 Task: Add an event with the title Monthly Sales Review, date '2024/05/27', time 7:30 AM to 9:30 AMand add a description: The Lunch Break Mindfulness Session will begin with a brief introduction to mindfulness and its benefits. Participants will learn about the practice of being fully present in the moment, cultivating awareness, and reducing stress. The facilitator will create a safe and supportive environment, ensuring that participants feel comfortable throughout the session.Select event color  Flamingo . Add location for the event as: 123 Alhambra, Granada, Spain, logged in from the account softage.1@softage.netand send the event invitation to softage.2@softage.net and softage.3@softage.net. Set a reminder for the event Daily
Action: Mouse moved to (80, 141)
Screenshot: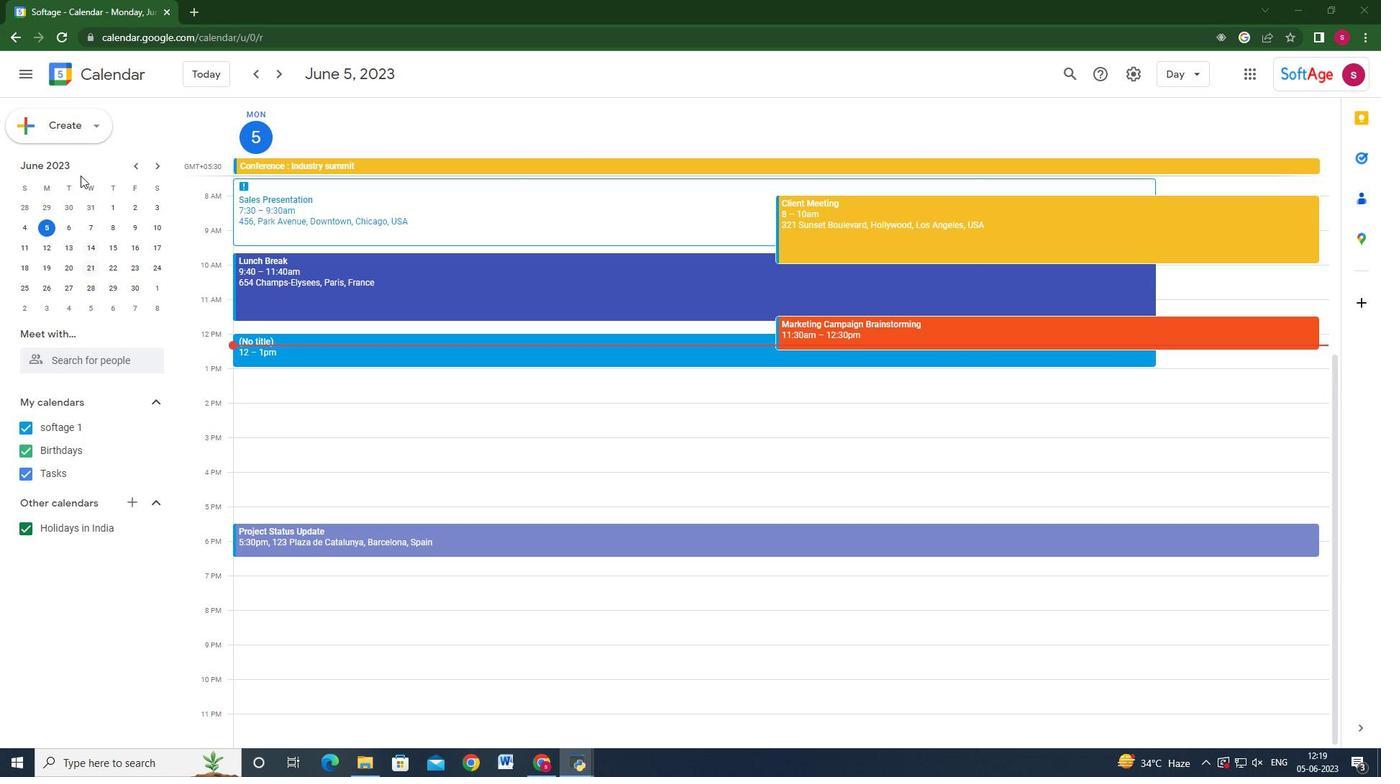 
Action: Mouse pressed left at (80, 141)
Screenshot: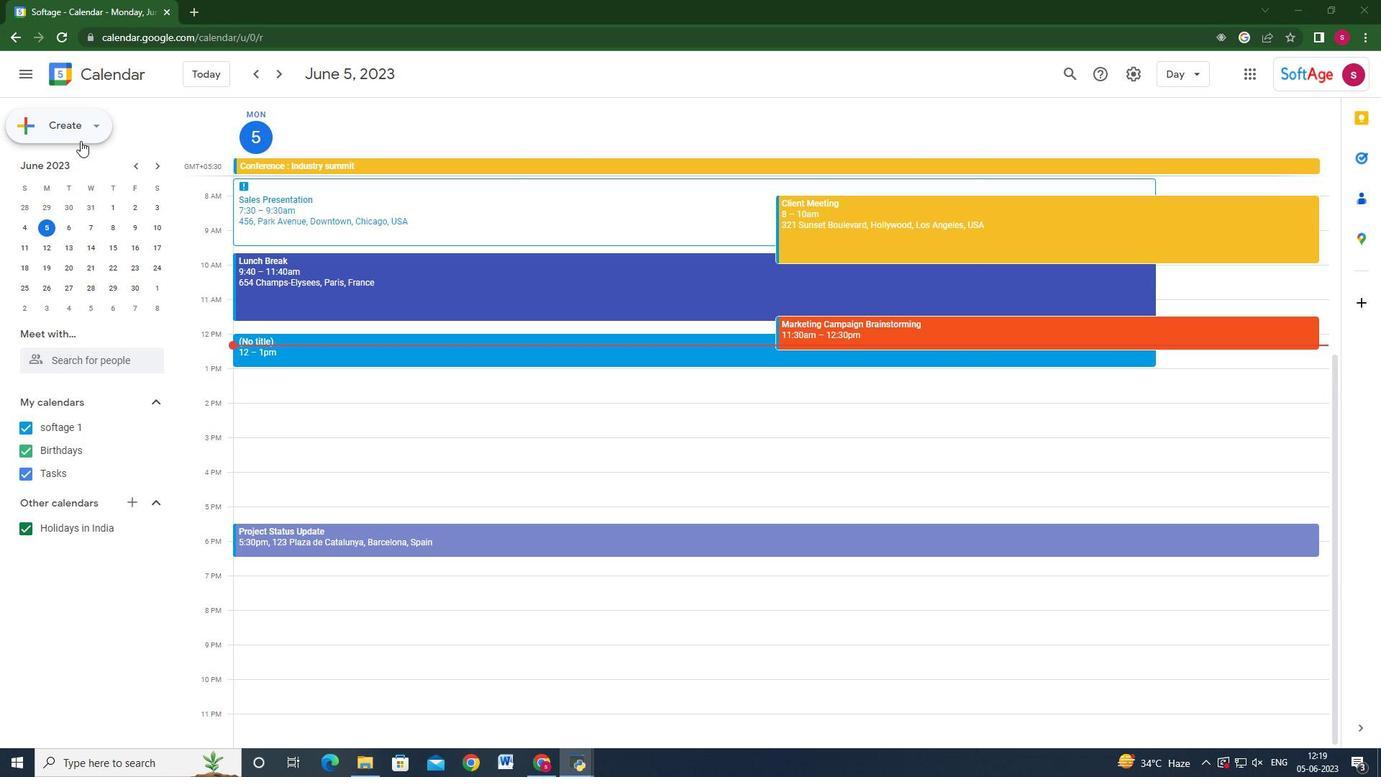 
Action: Mouse moved to (46, 162)
Screenshot: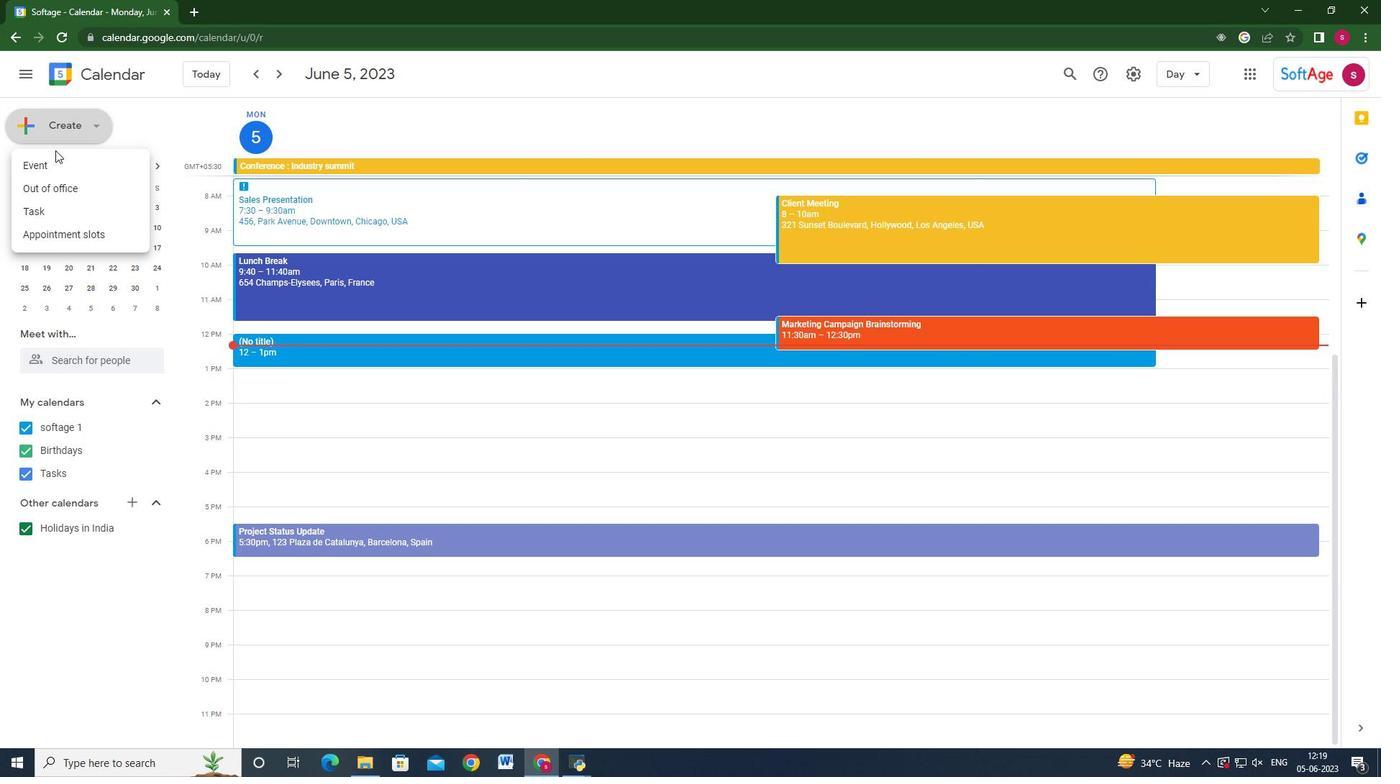 
Action: Mouse pressed left at (46, 162)
Screenshot: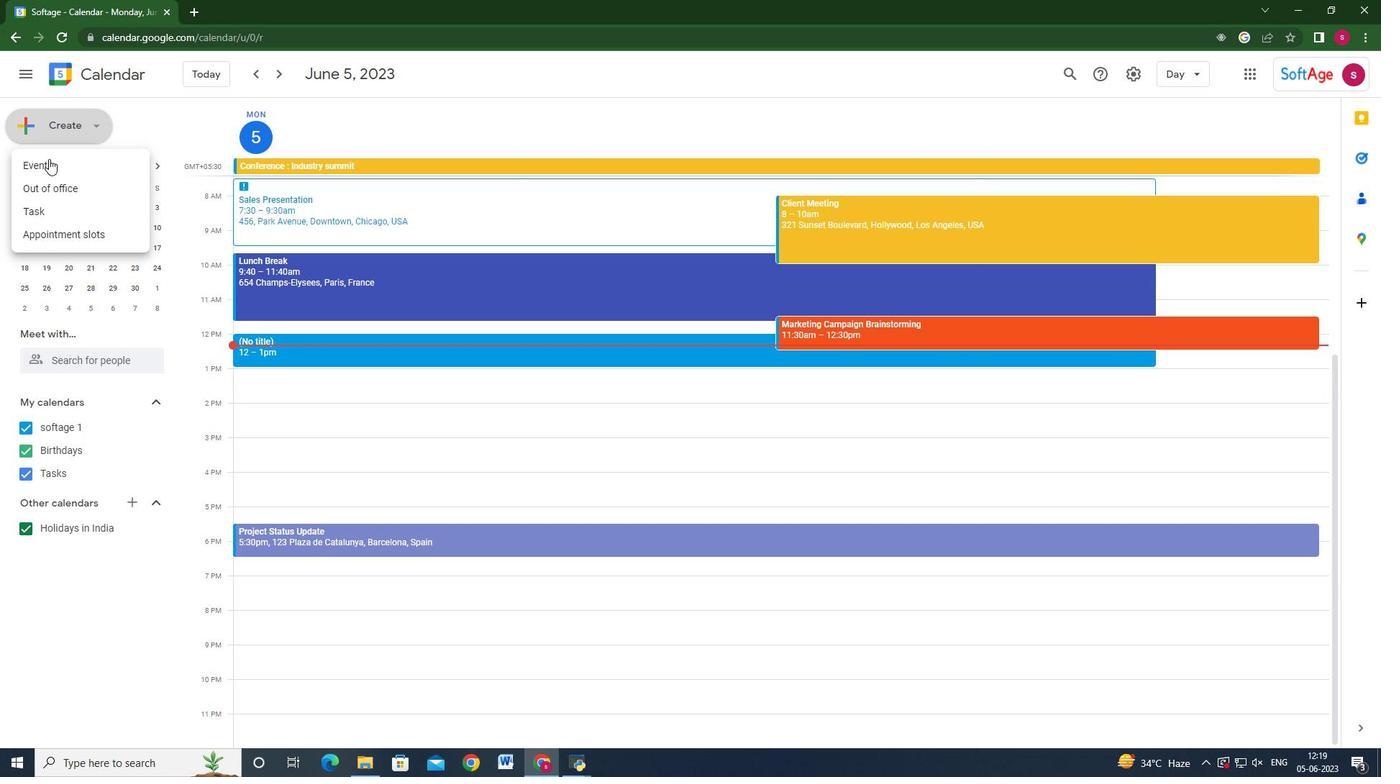 
Action: Mouse moved to (799, 570)
Screenshot: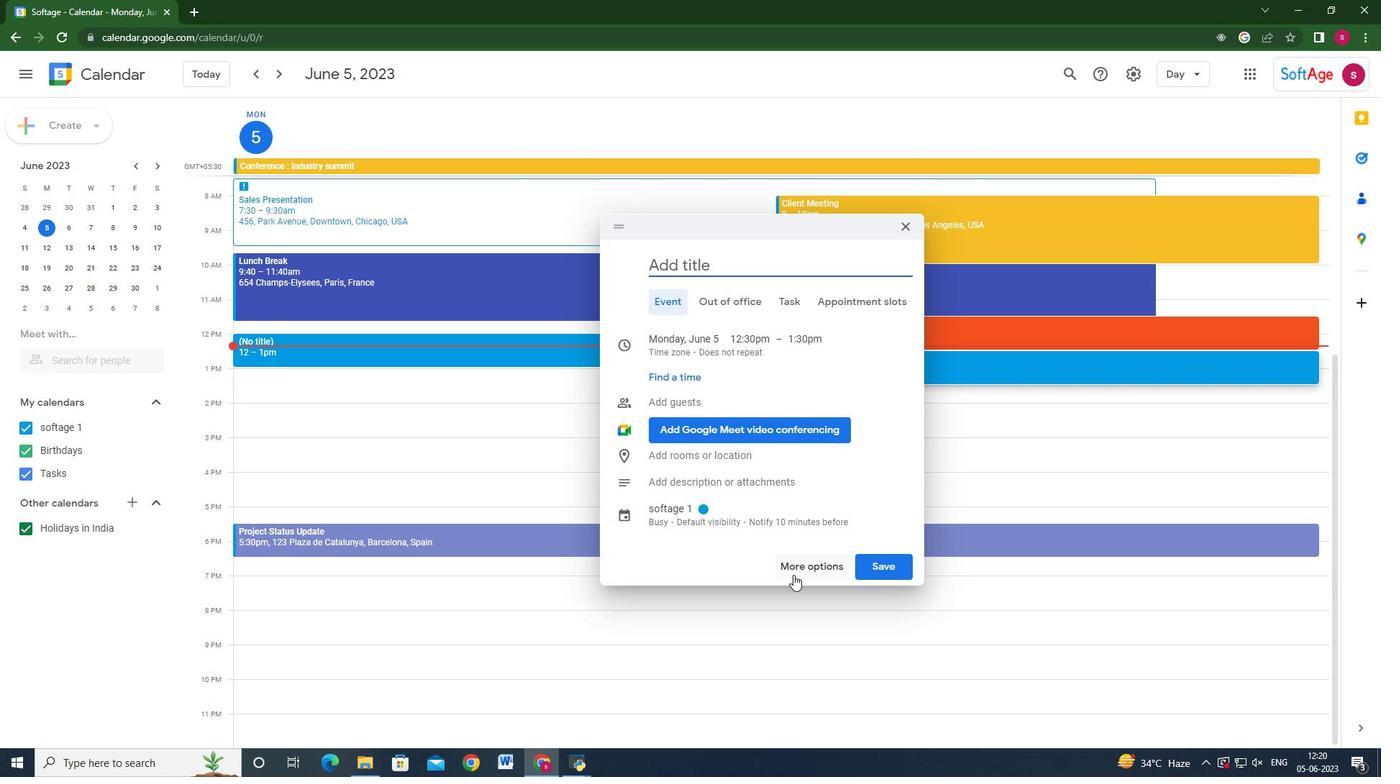 
Action: Mouse pressed left at (799, 570)
Screenshot: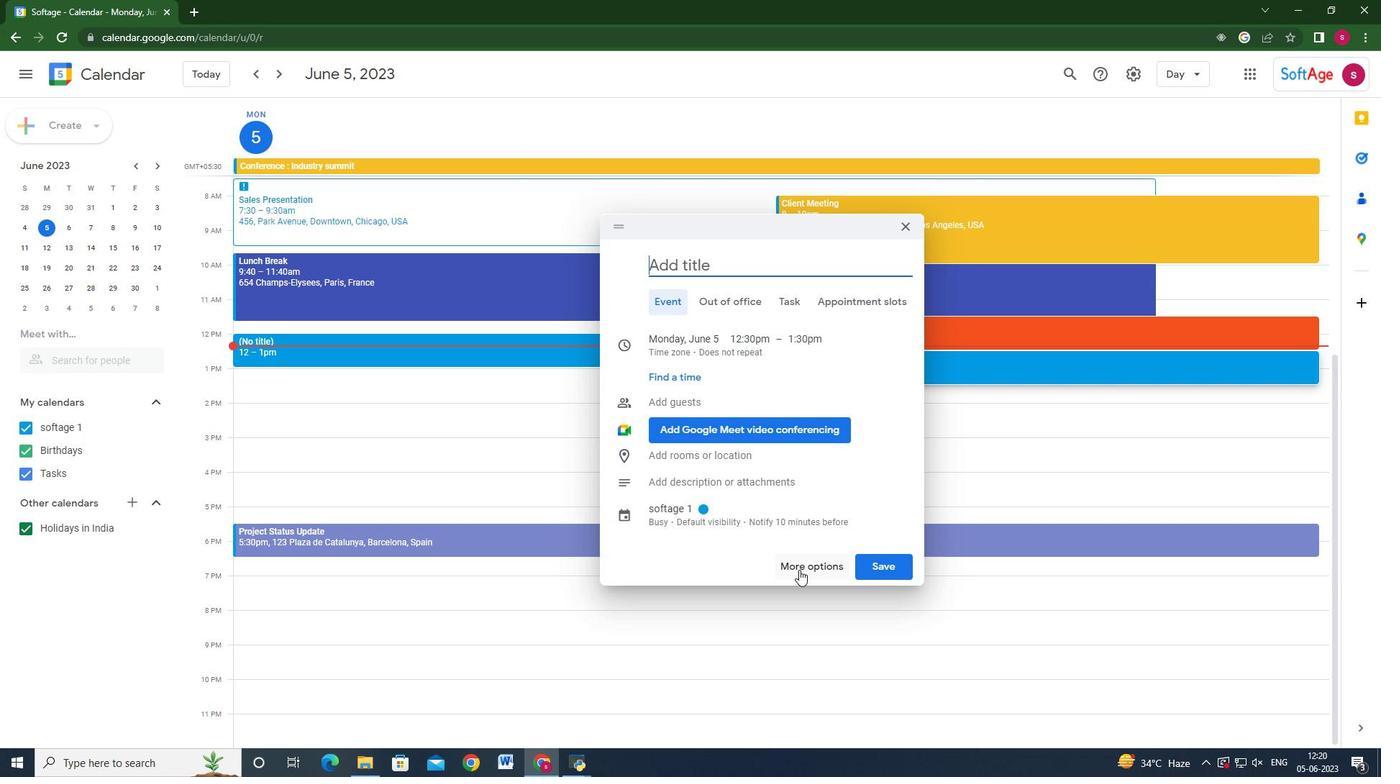 
Action: Mouse moved to (174, 86)
Screenshot: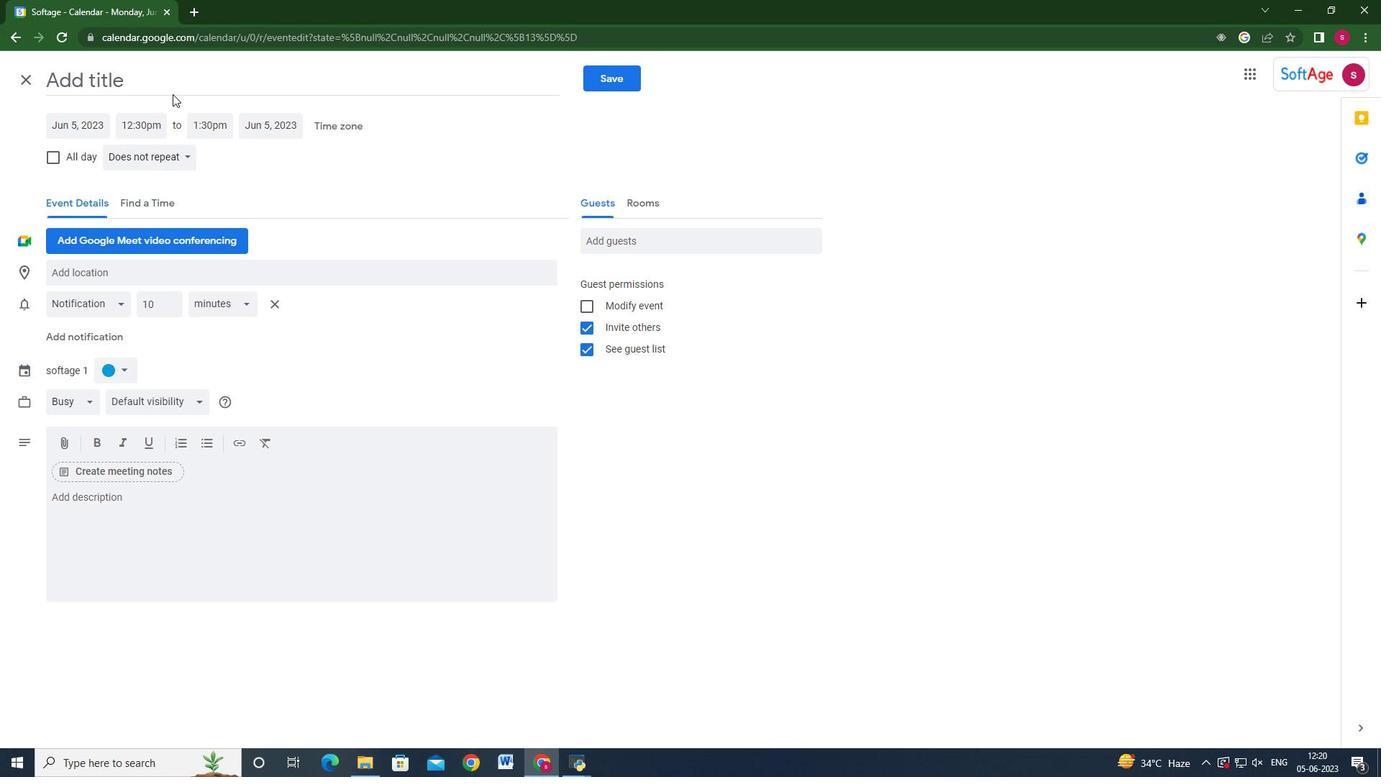 
Action: Mouse pressed left at (174, 86)
Screenshot: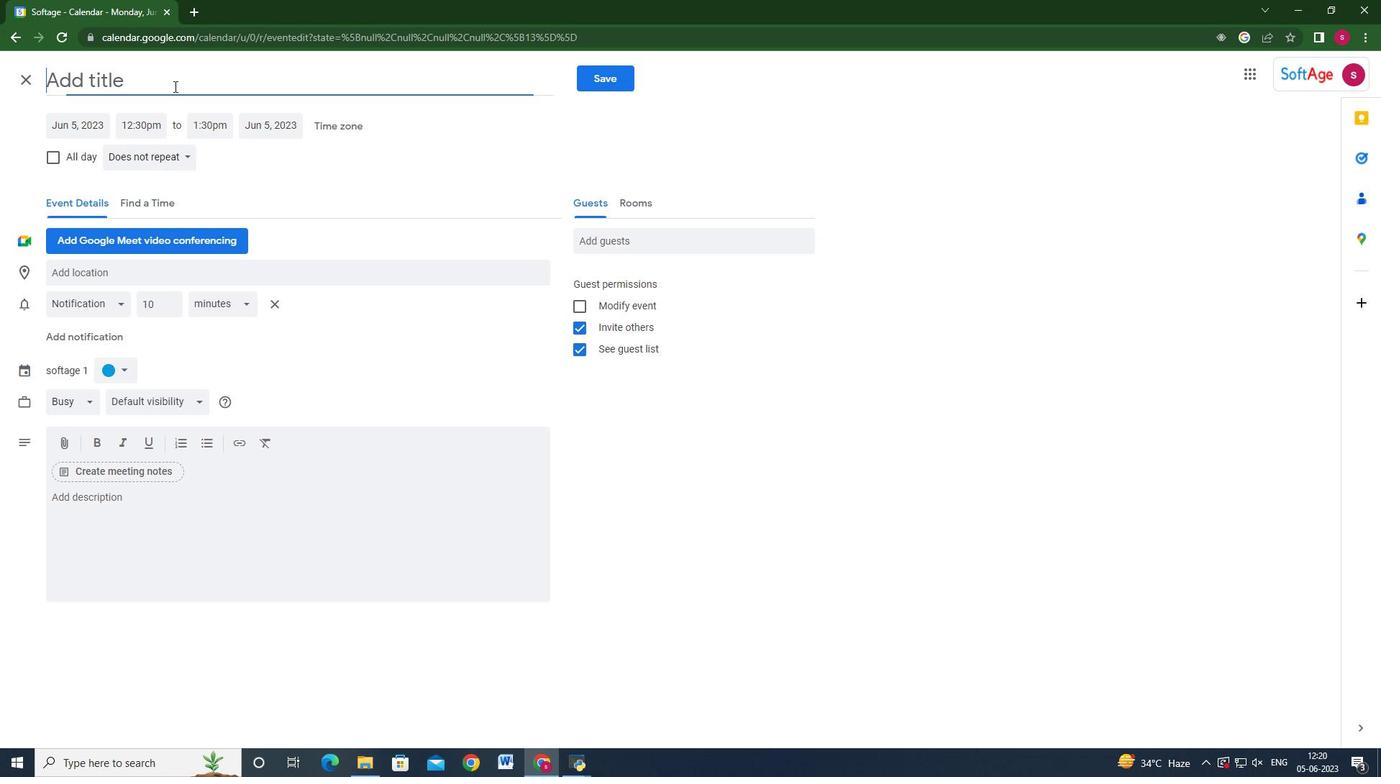 
Action: Key pressed <Key.shift>Monthly<Key.space><Key.shift>Sl<Key.backspace>ales<Key.space><Key.shift_r>Review
Screenshot: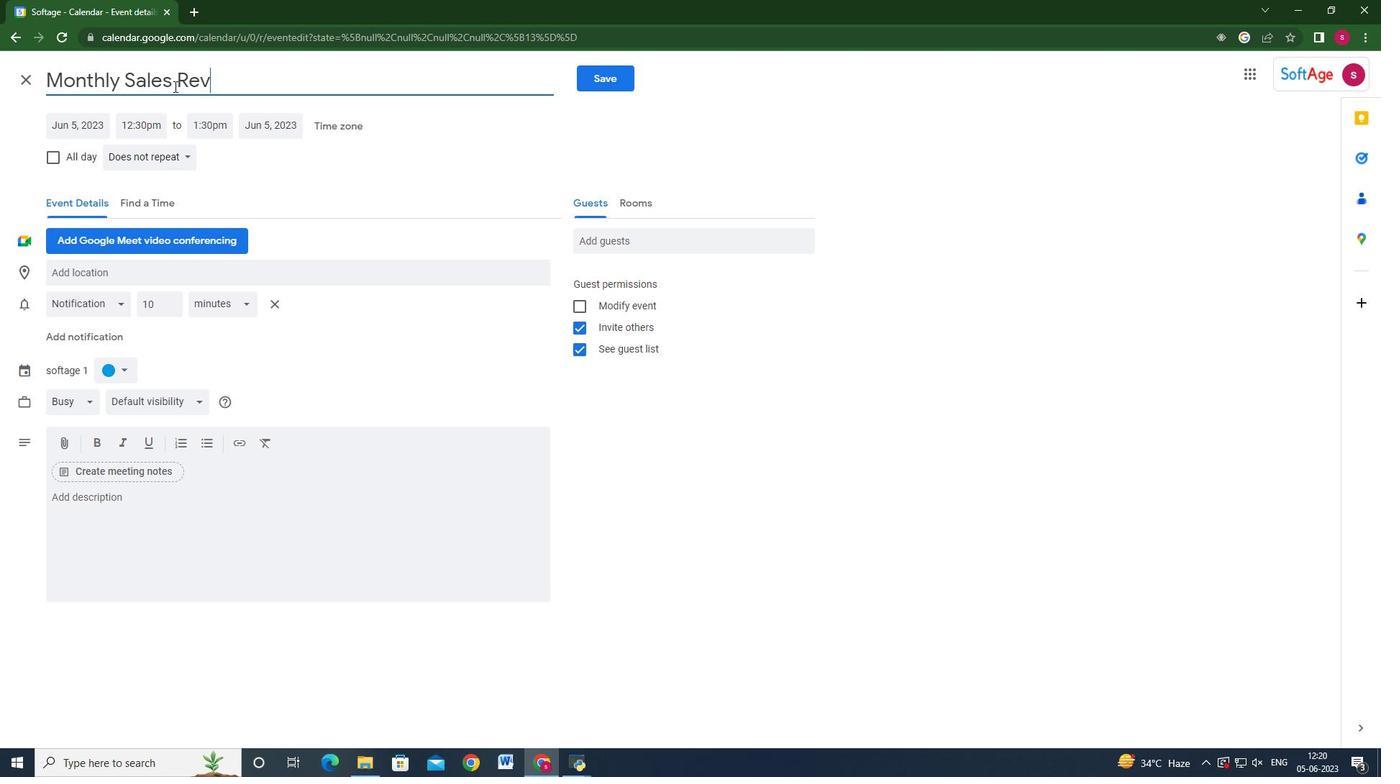 
Action: Mouse moved to (82, 125)
Screenshot: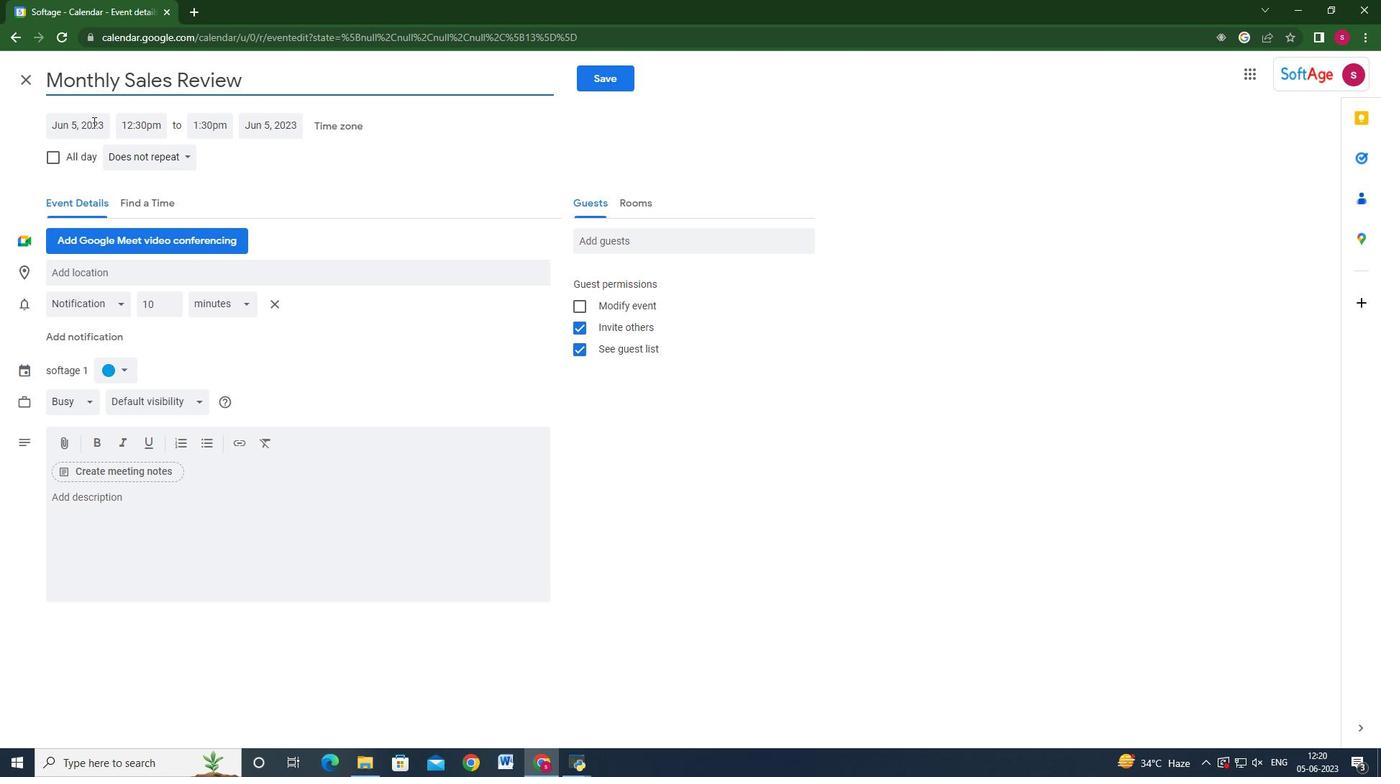 
Action: Mouse pressed left at (82, 125)
Screenshot: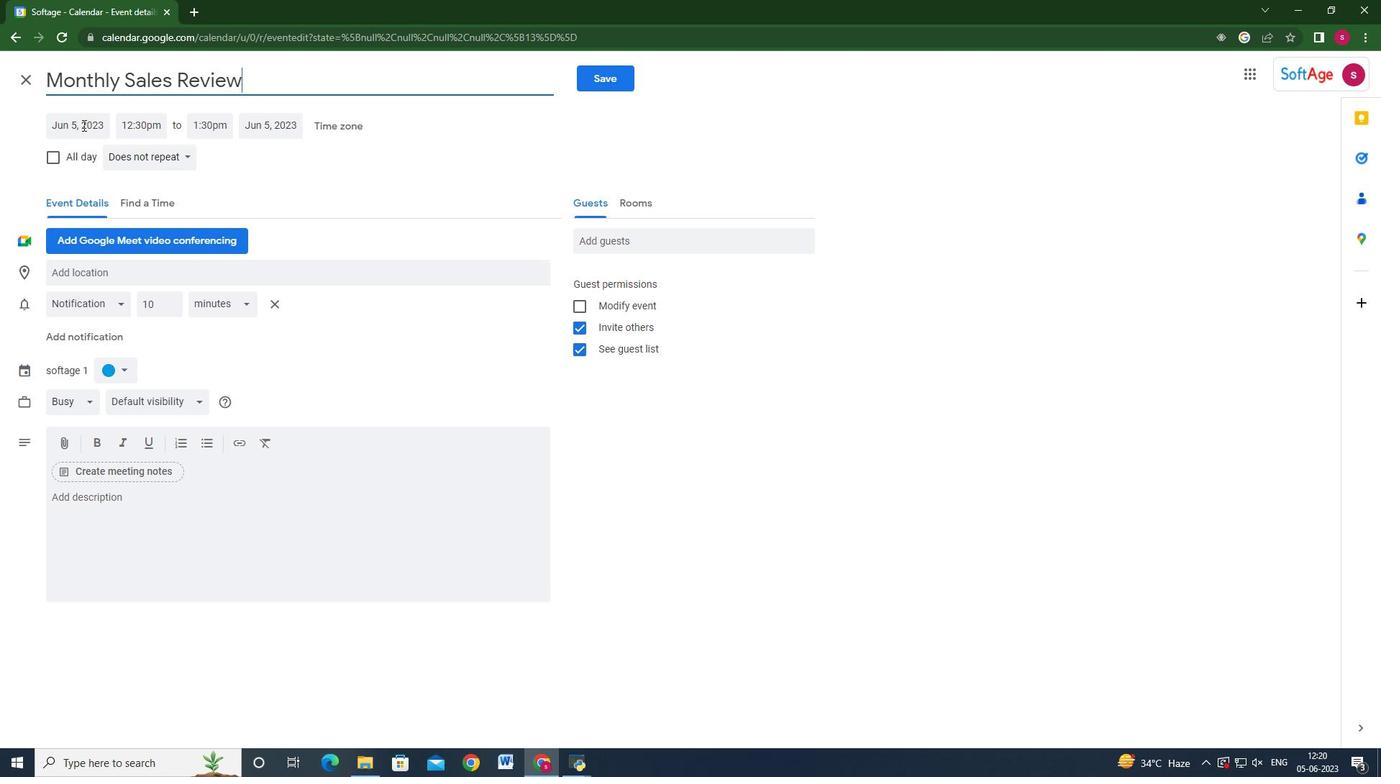 
Action: Mouse moved to (221, 153)
Screenshot: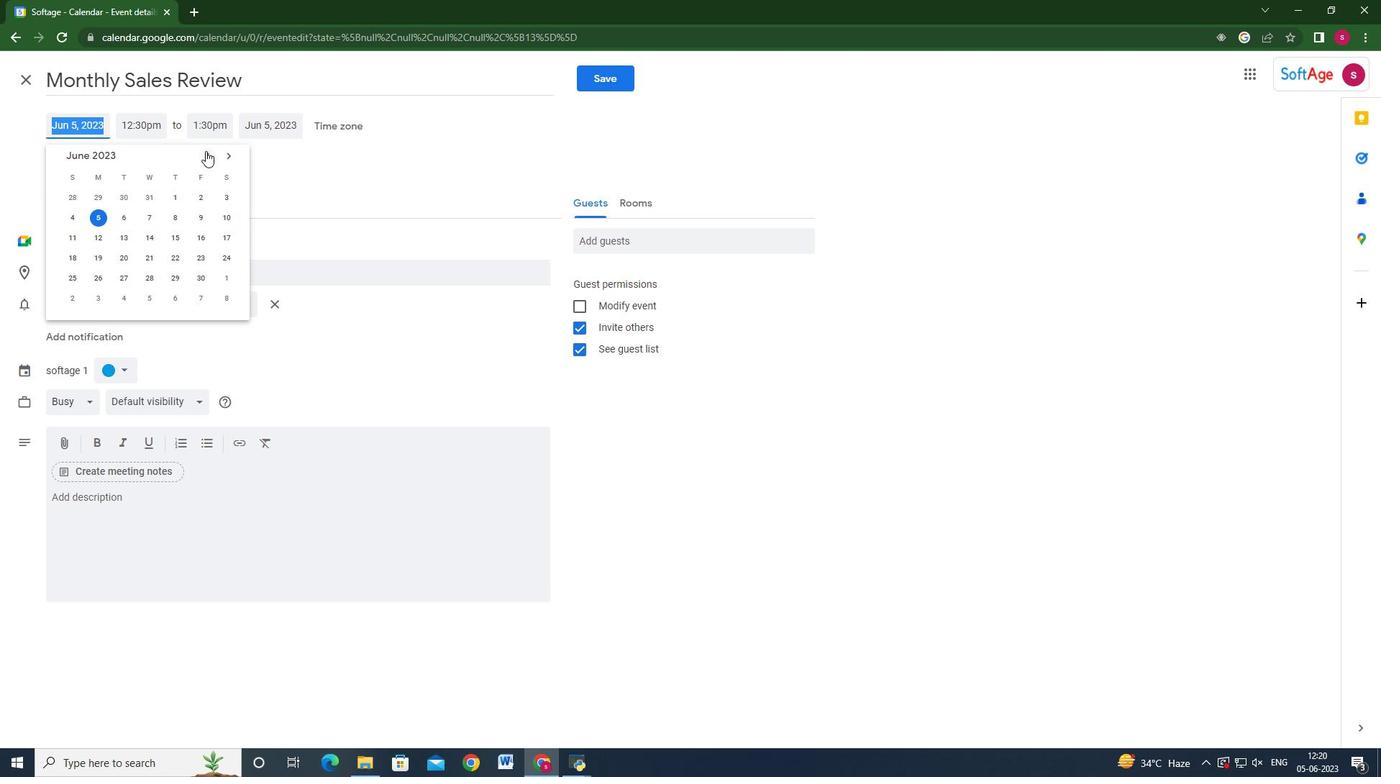 
Action: Mouse pressed left at (221, 153)
Screenshot: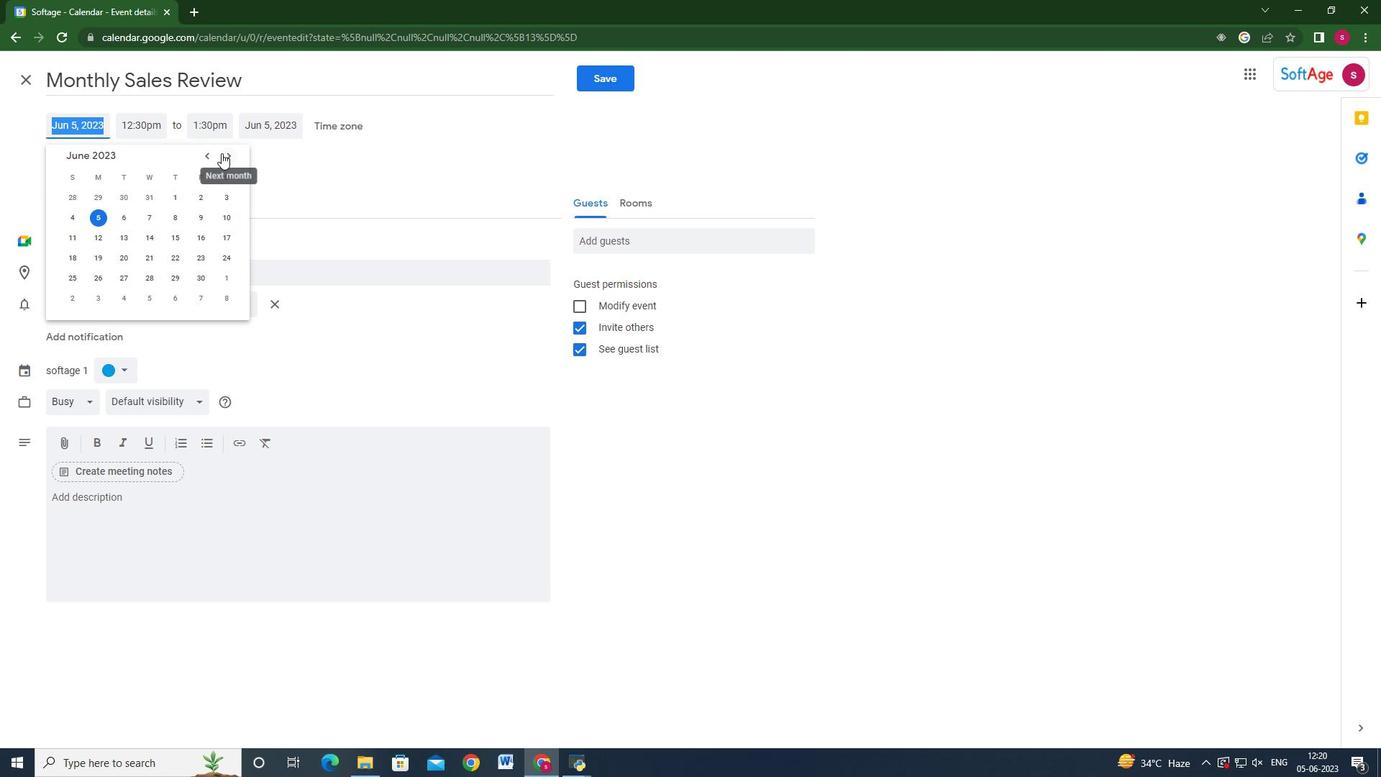 
Action: Mouse moved to (222, 153)
Screenshot: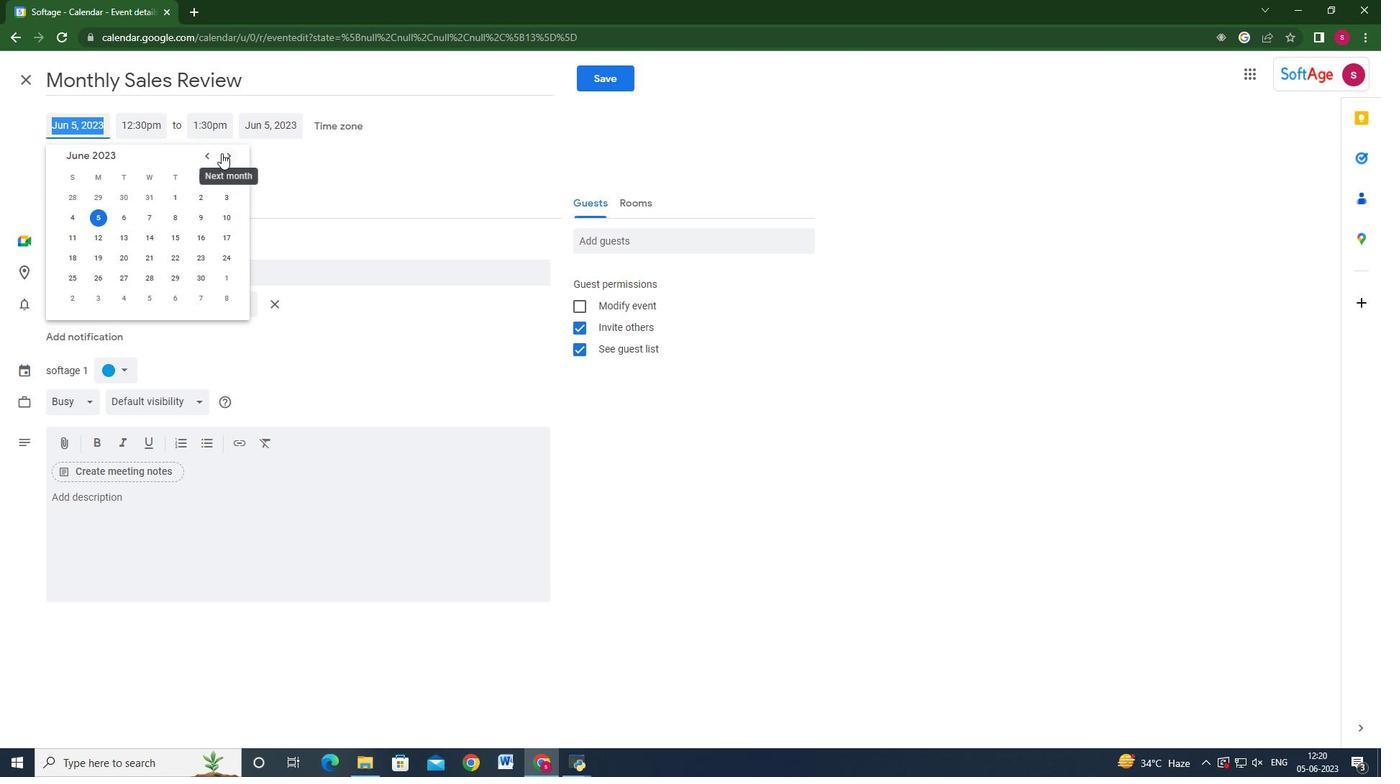 
Action: Mouse pressed left at (222, 153)
Screenshot: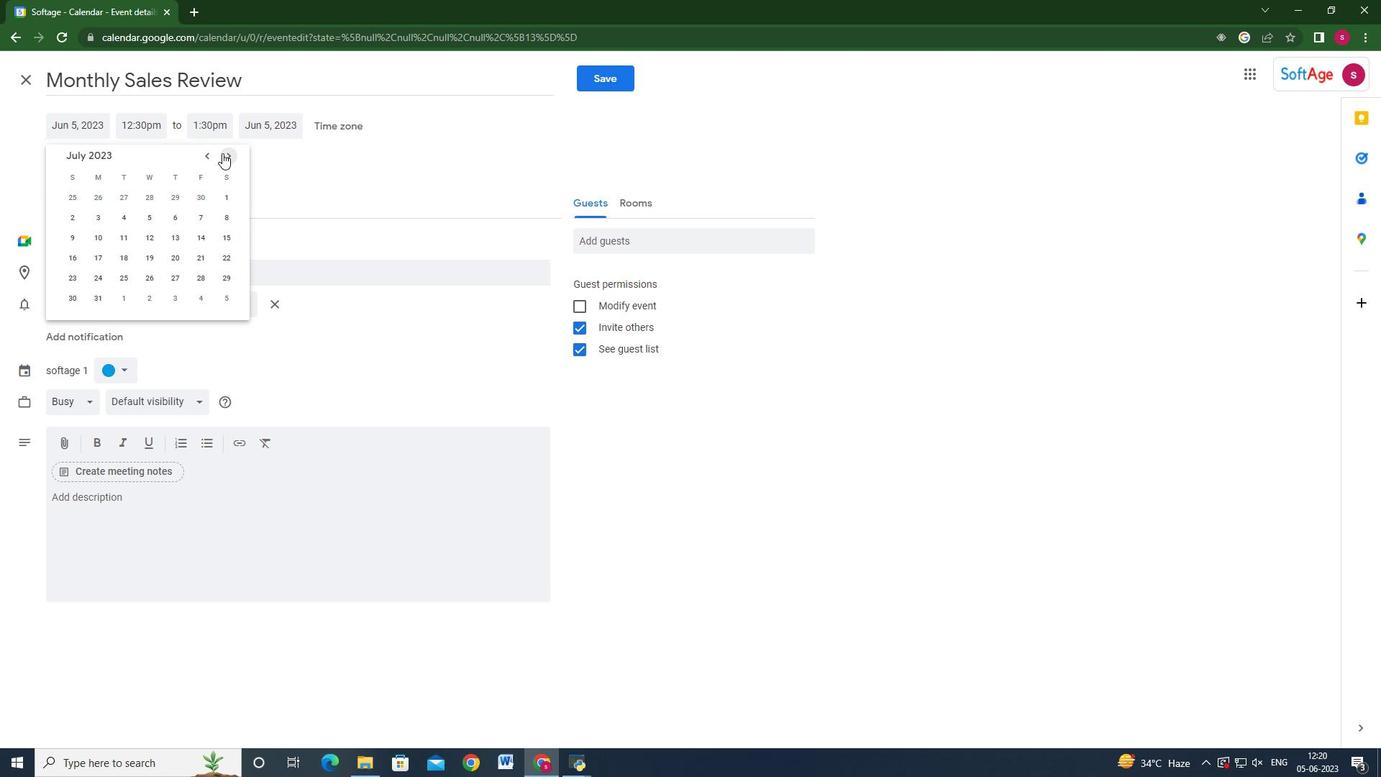 
Action: Mouse pressed left at (222, 153)
Screenshot: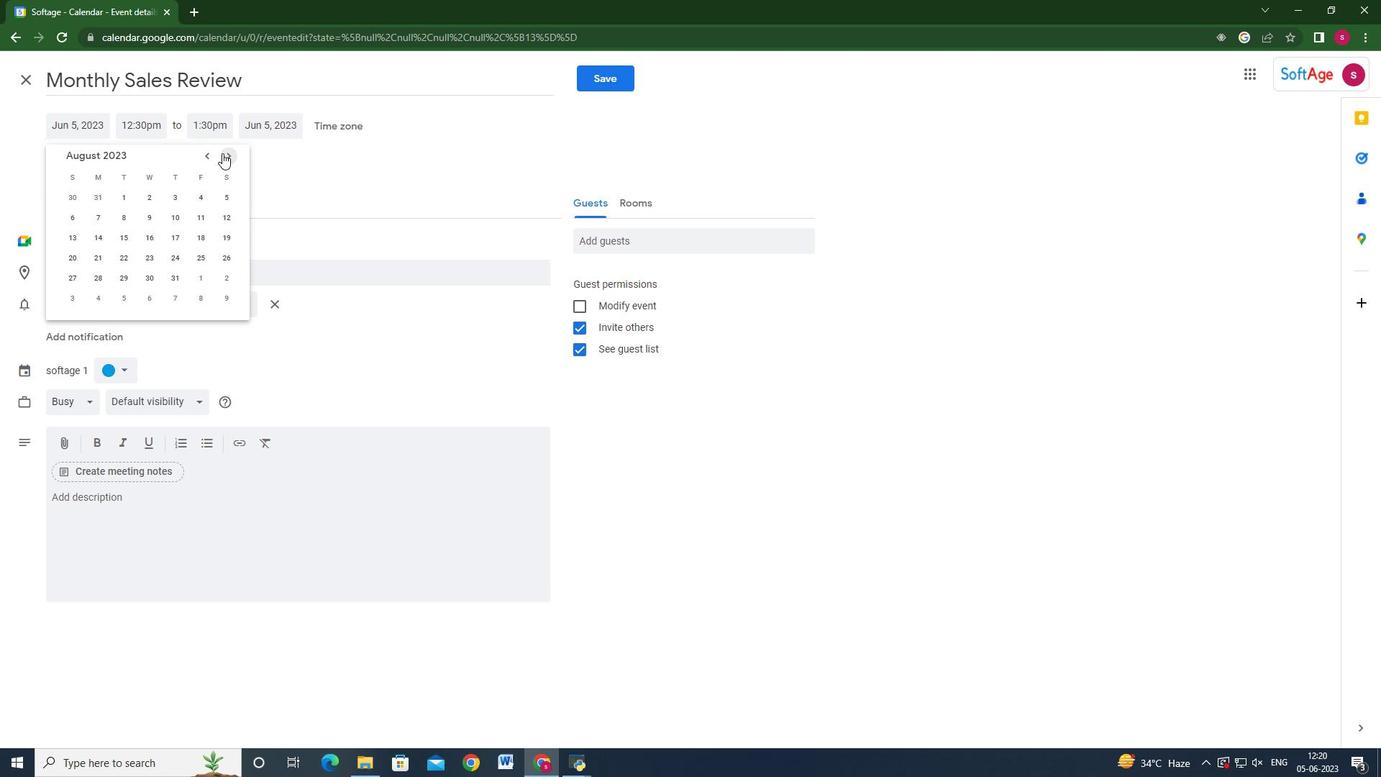 
Action: Mouse pressed left at (222, 153)
Screenshot: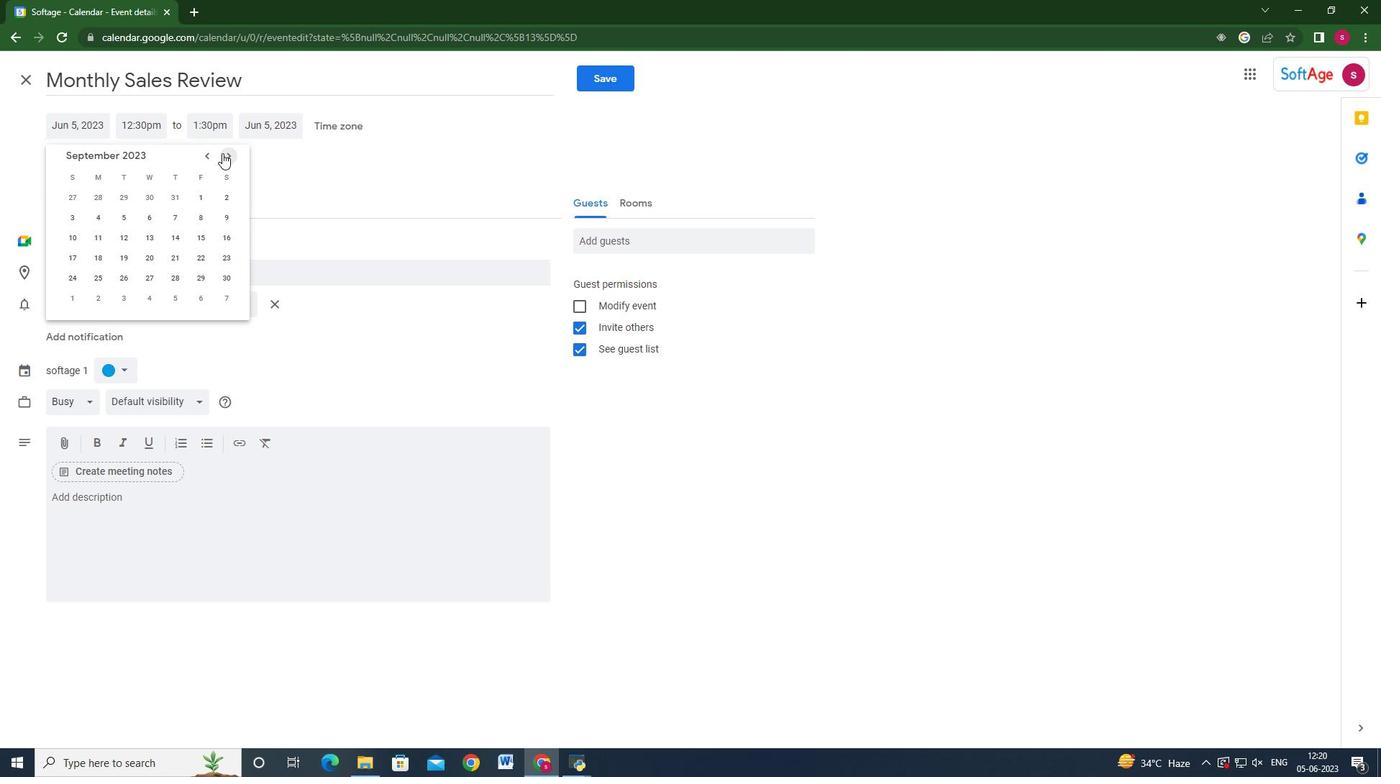 
Action: Mouse pressed left at (222, 153)
Screenshot: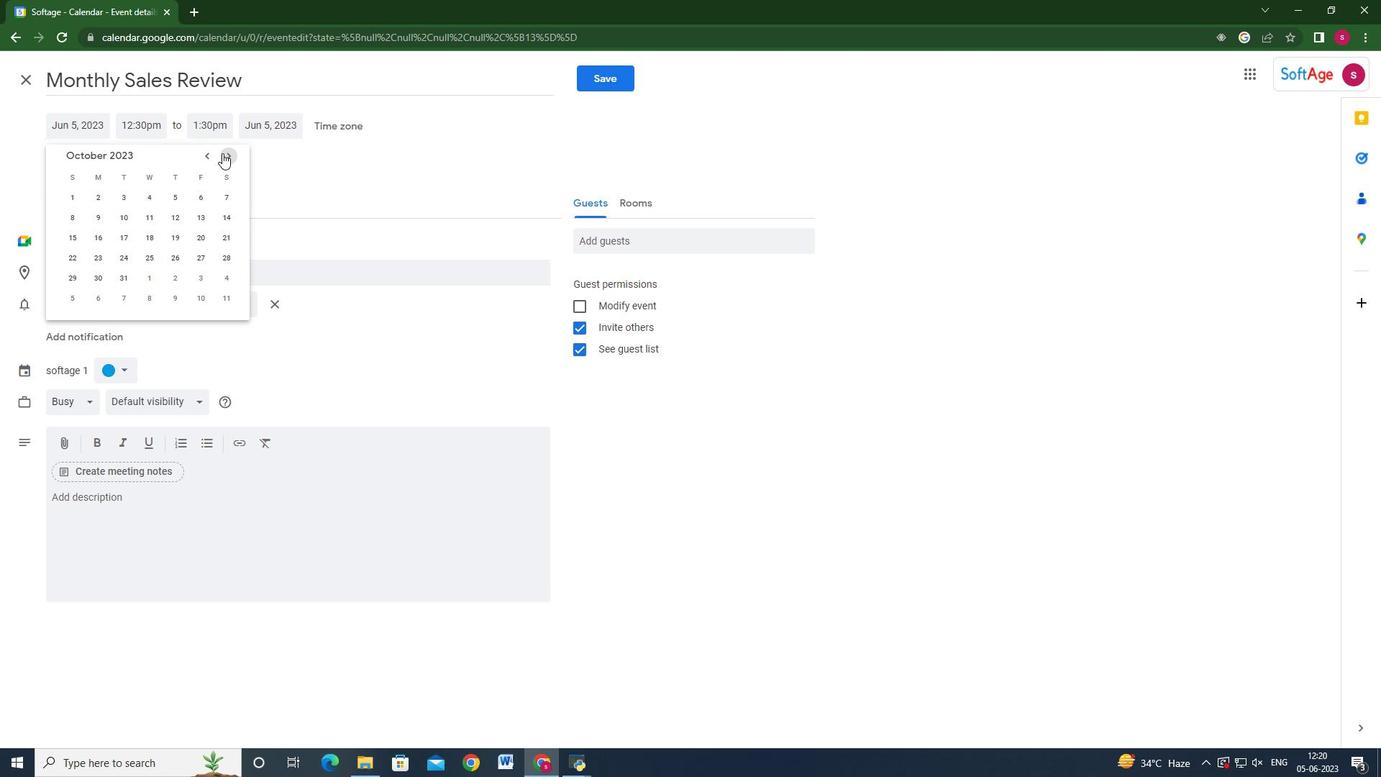 
Action: Mouse pressed left at (222, 153)
Screenshot: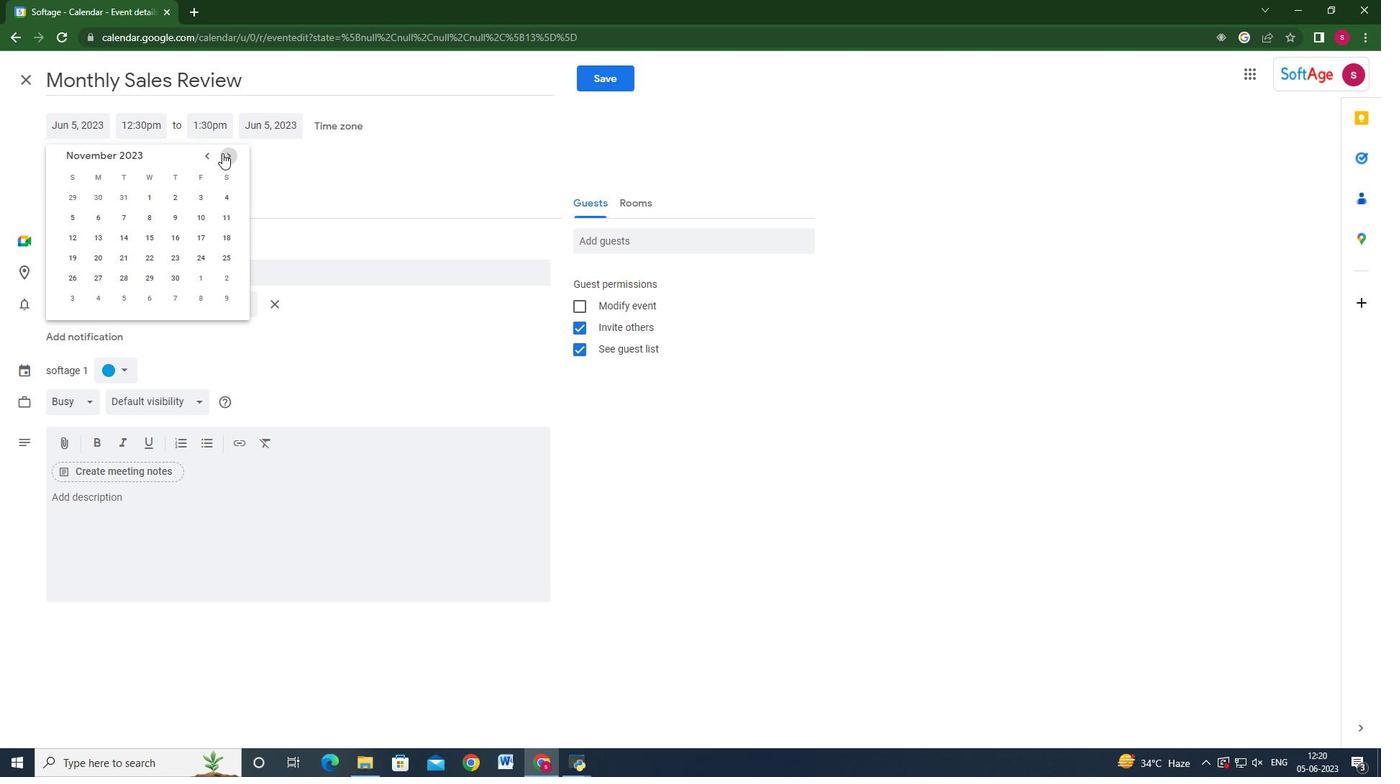 
Action: Mouse pressed left at (222, 153)
Screenshot: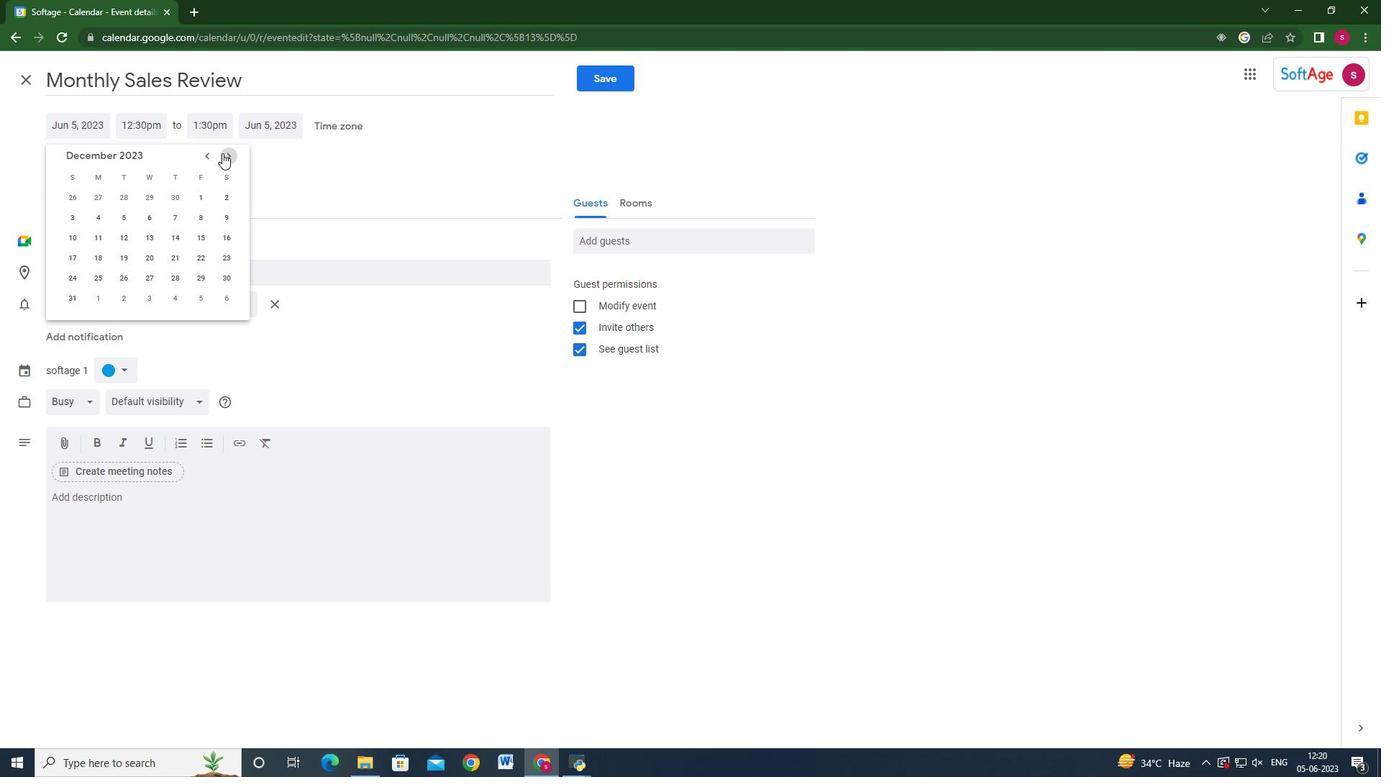 
Action: Mouse pressed left at (222, 153)
Screenshot: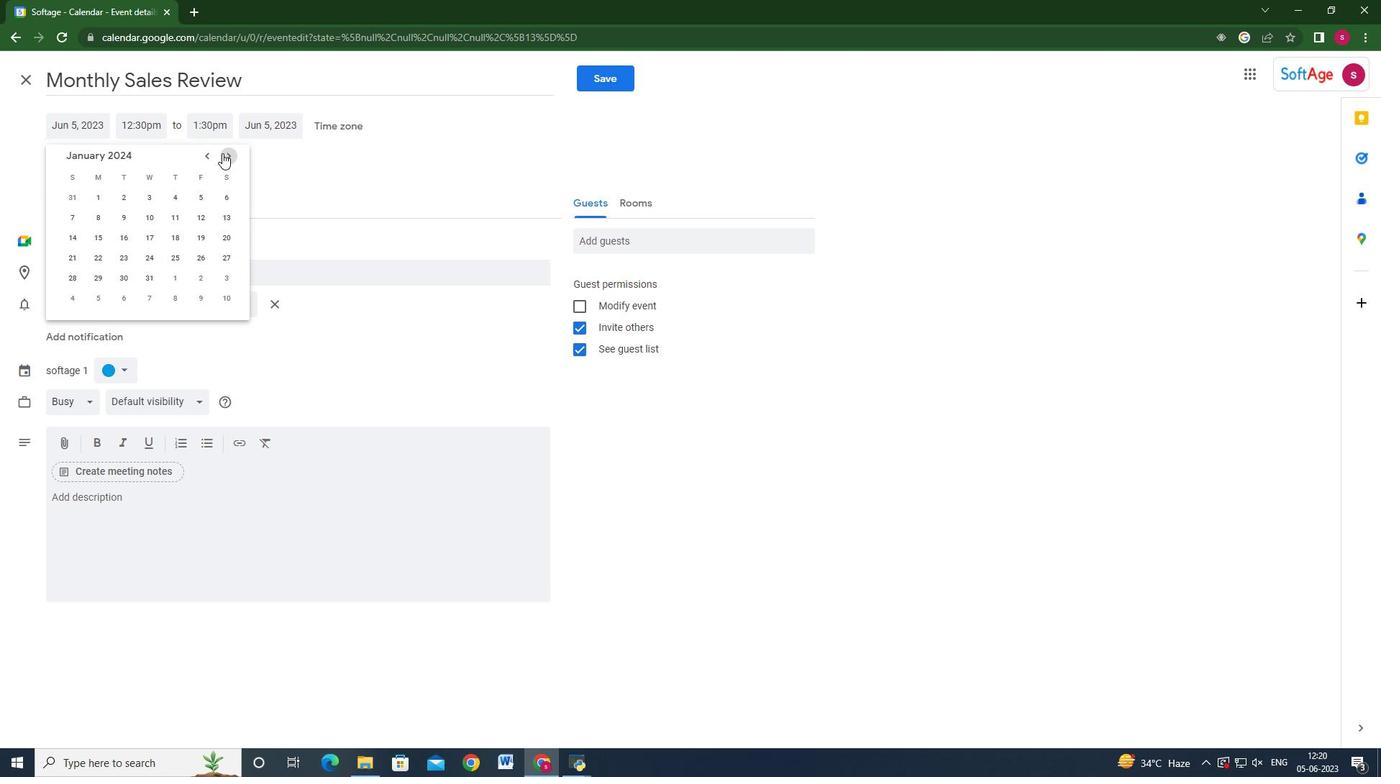 
Action: Mouse pressed left at (222, 153)
Screenshot: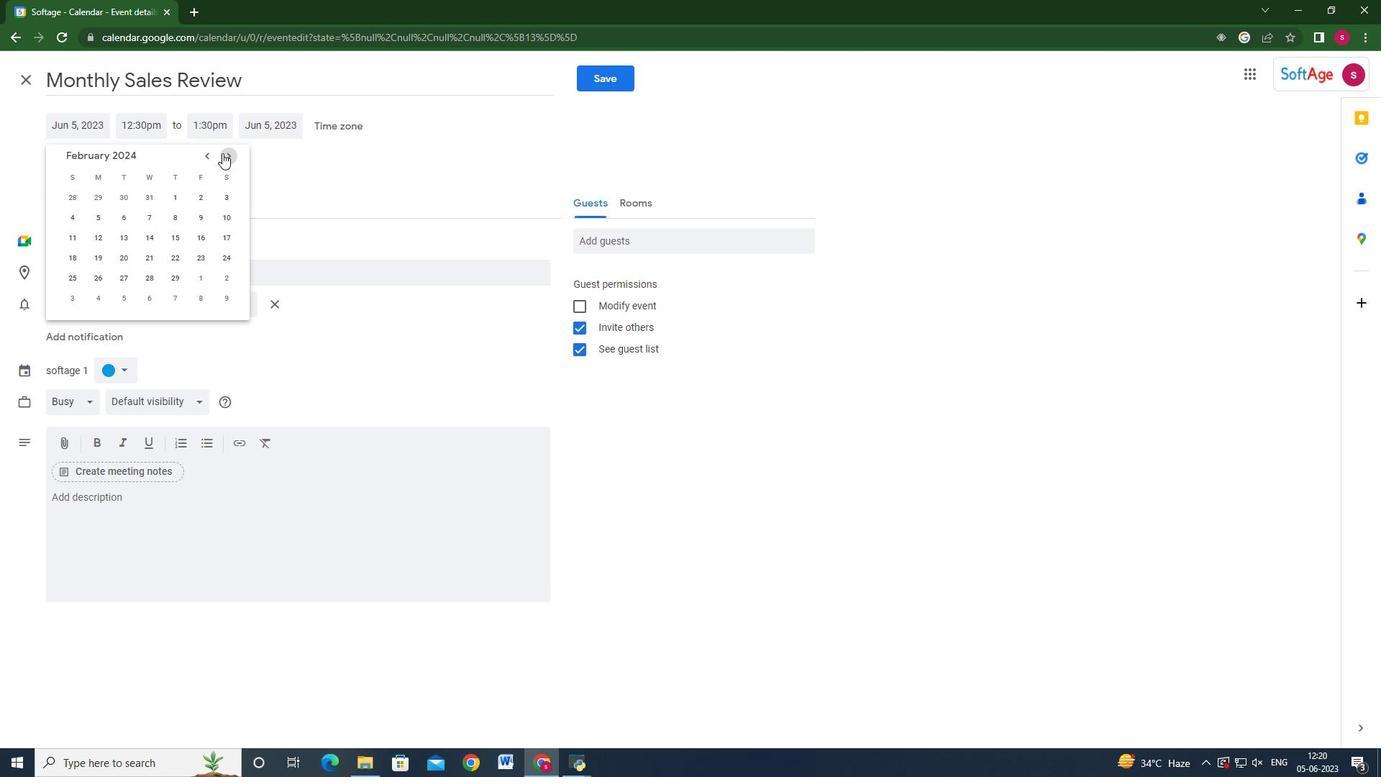 
Action: Mouse pressed left at (222, 153)
Screenshot: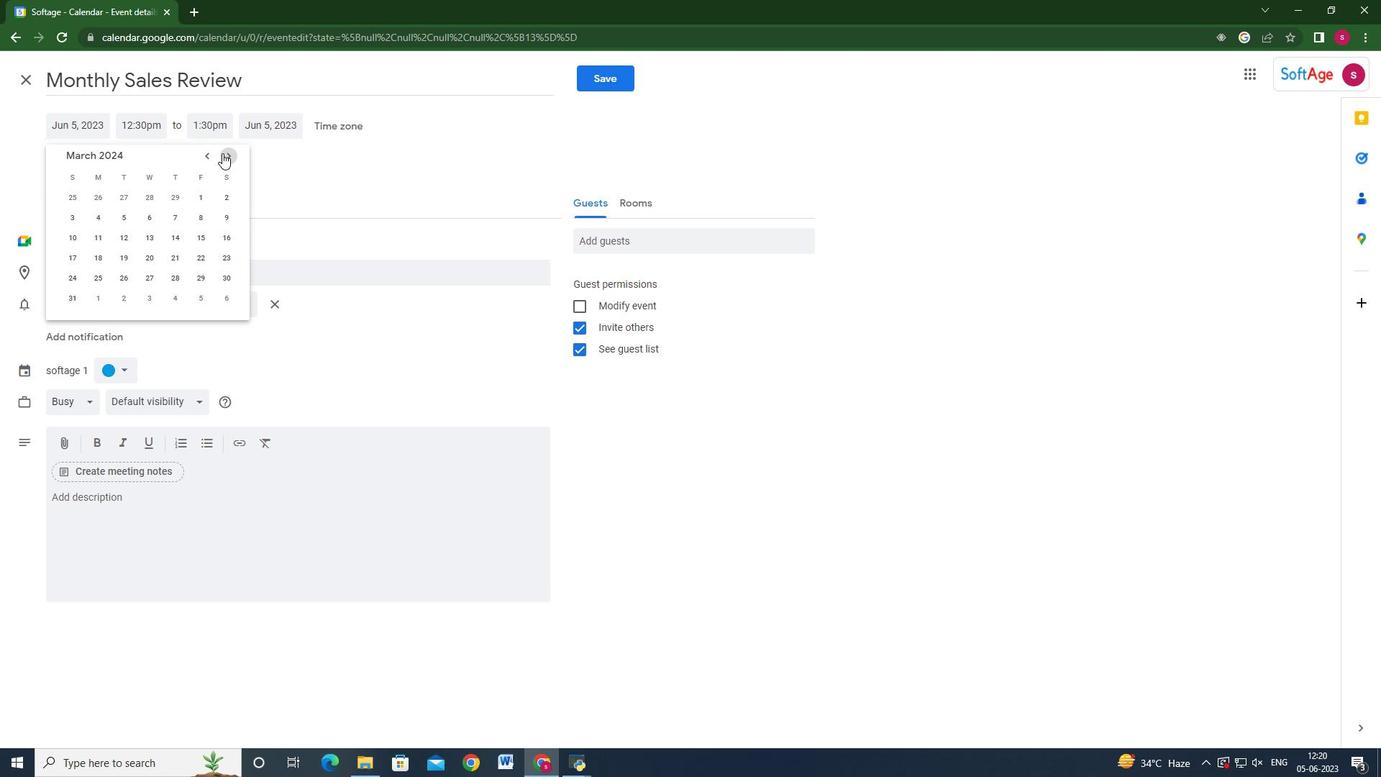 
Action: Mouse pressed left at (222, 153)
Screenshot: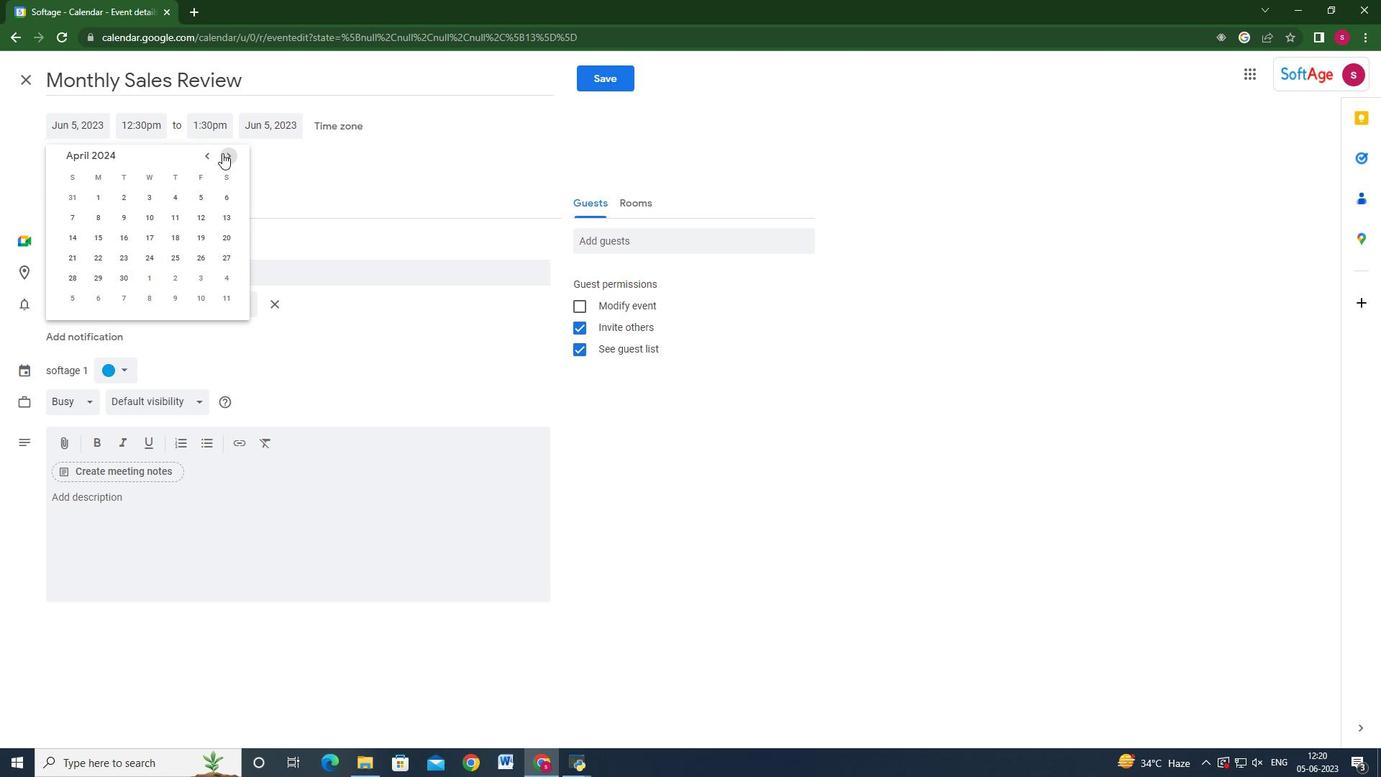 
Action: Mouse moved to (100, 277)
Screenshot: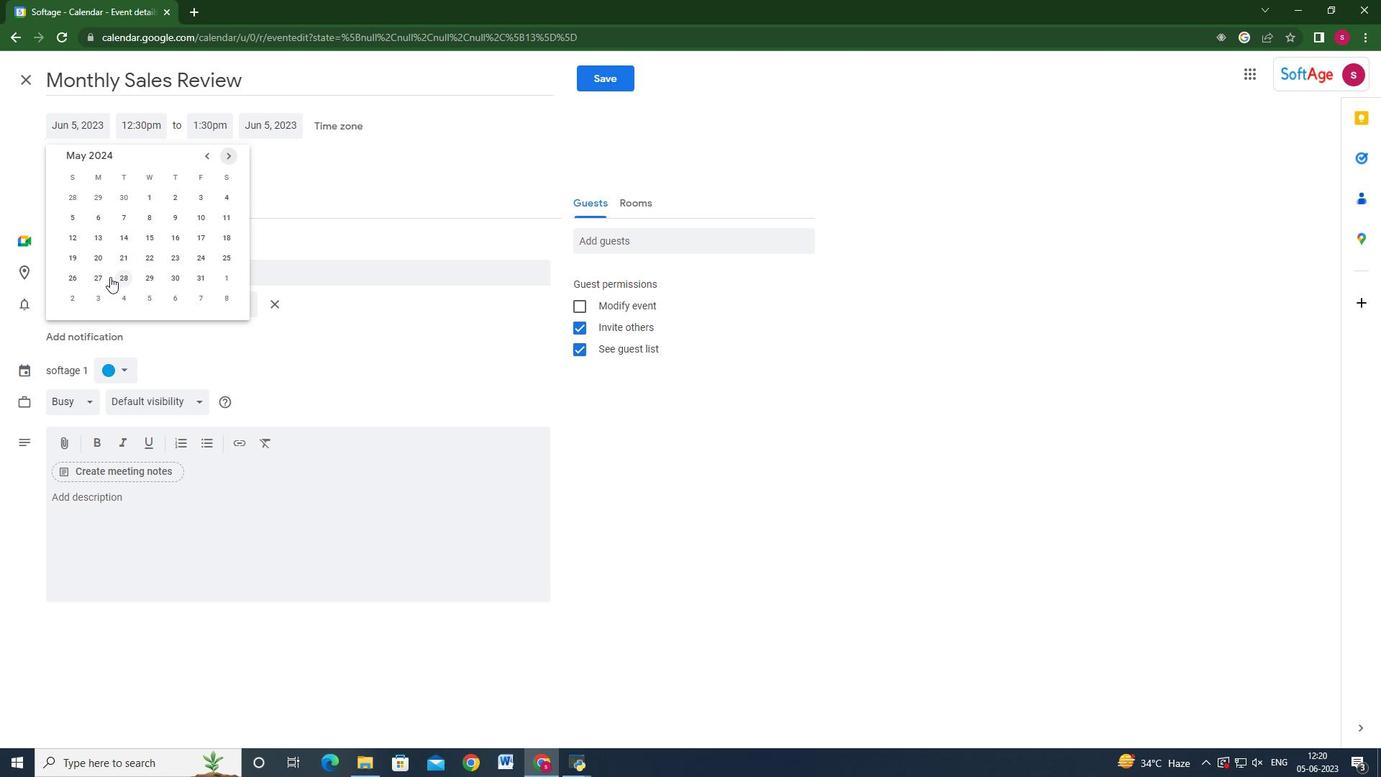 
Action: Mouse pressed left at (100, 277)
Screenshot: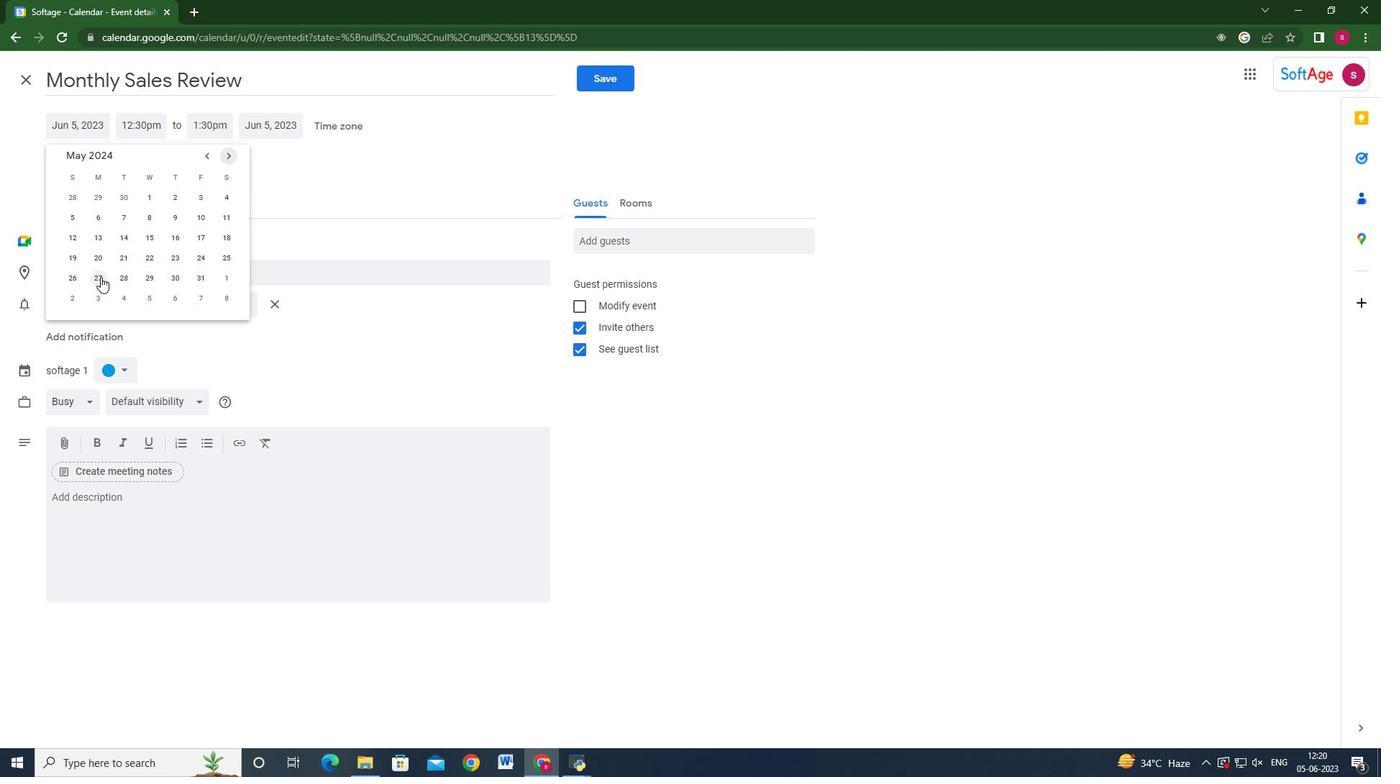 
Action: Mouse moved to (154, 120)
Screenshot: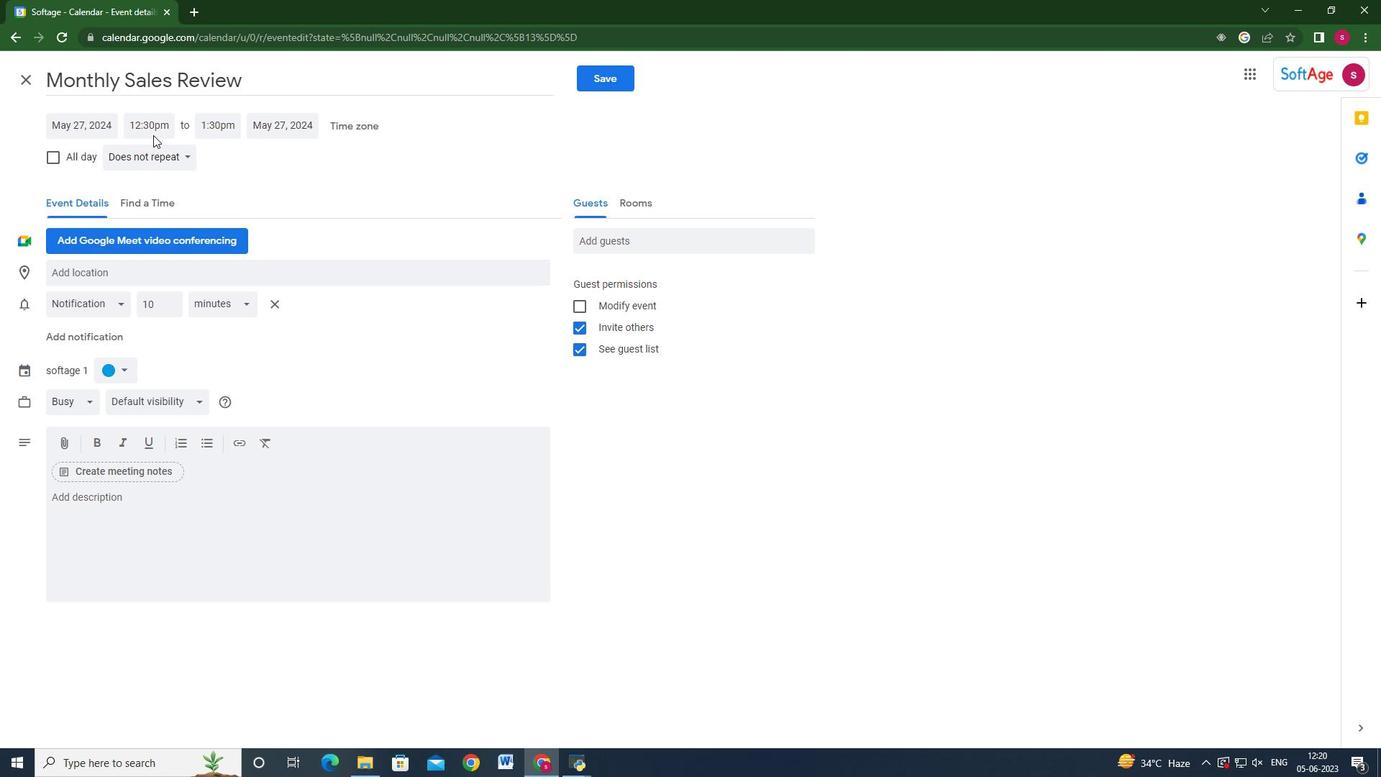 
Action: Mouse pressed left at (154, 120)
Screenshot: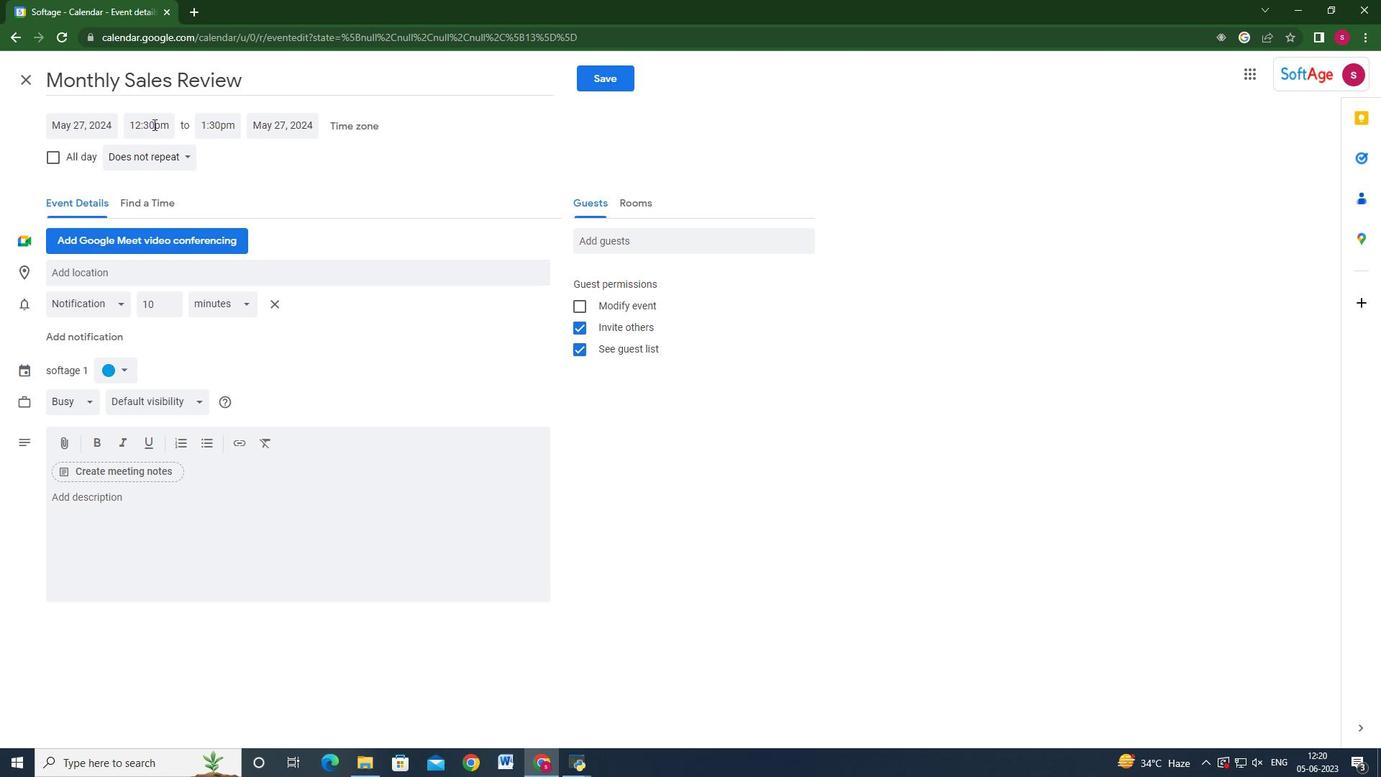 
Action: Key pressed 7<Key.shift>:30pa<Key.backspace>m<Key.enter><Key.tab>9<Key.shift>:30pm<Key.backspace><Key.backspace>am<Key.enter>
Screenshot: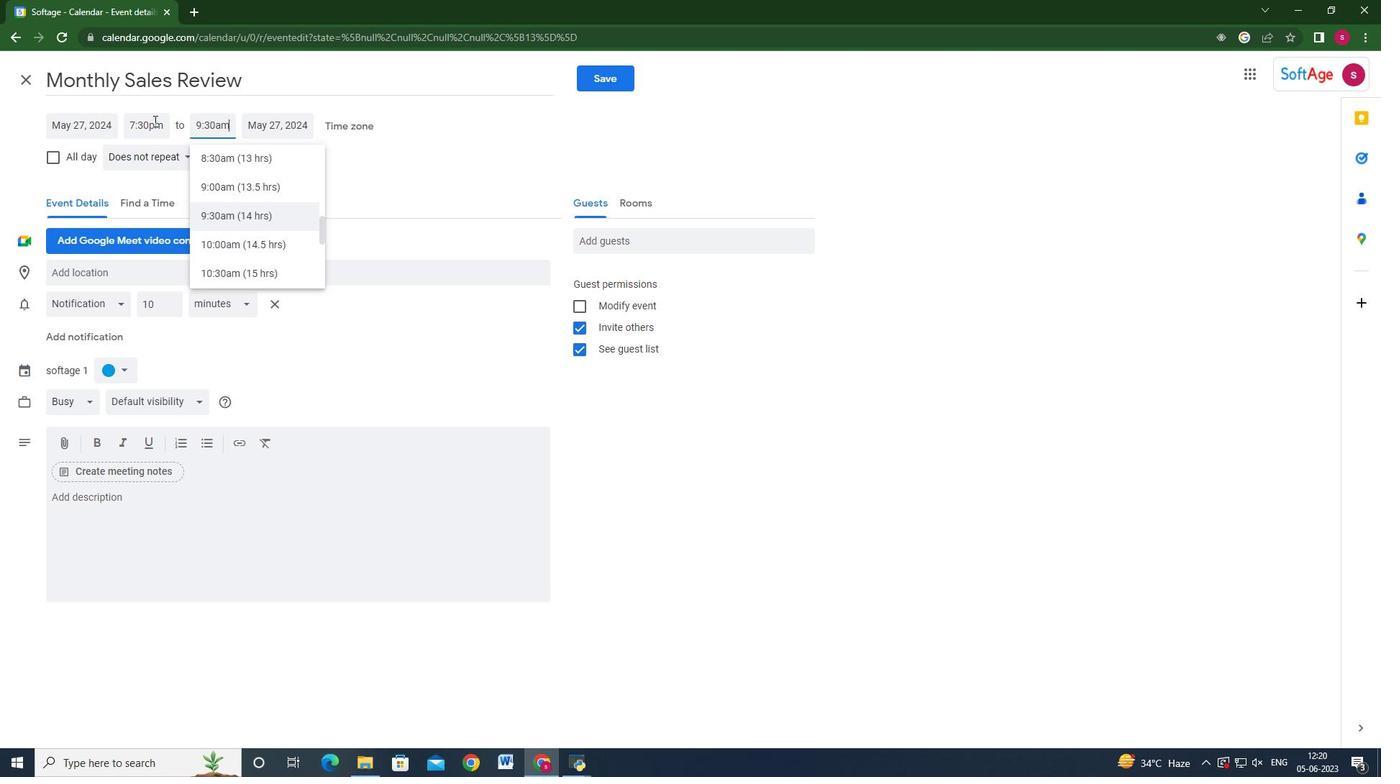 
Action: Mouse pressed left at (154, 120)
Screenshot: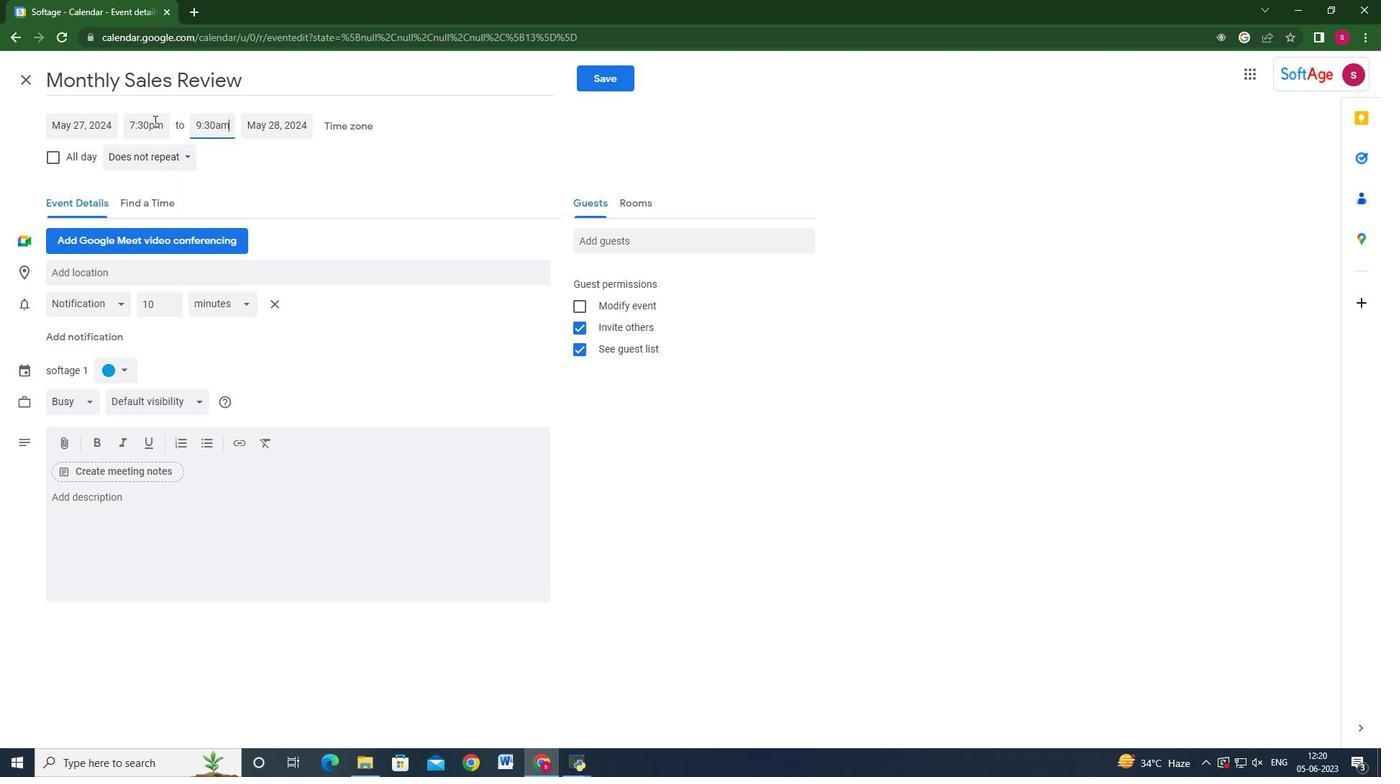 
Action: Mouse moved to (160, 120)
Screenshot: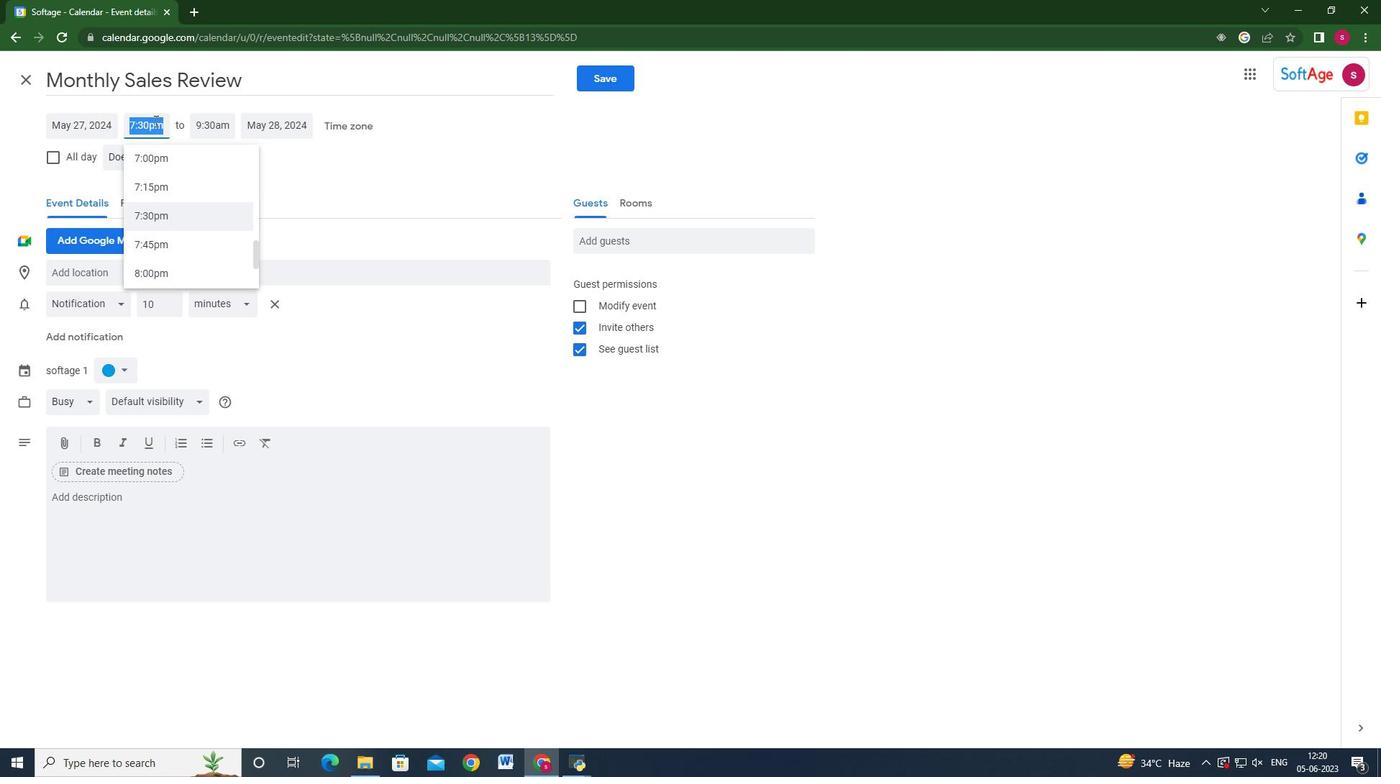 
Action: Mouse pressed left at (160, 120)
Screenshot: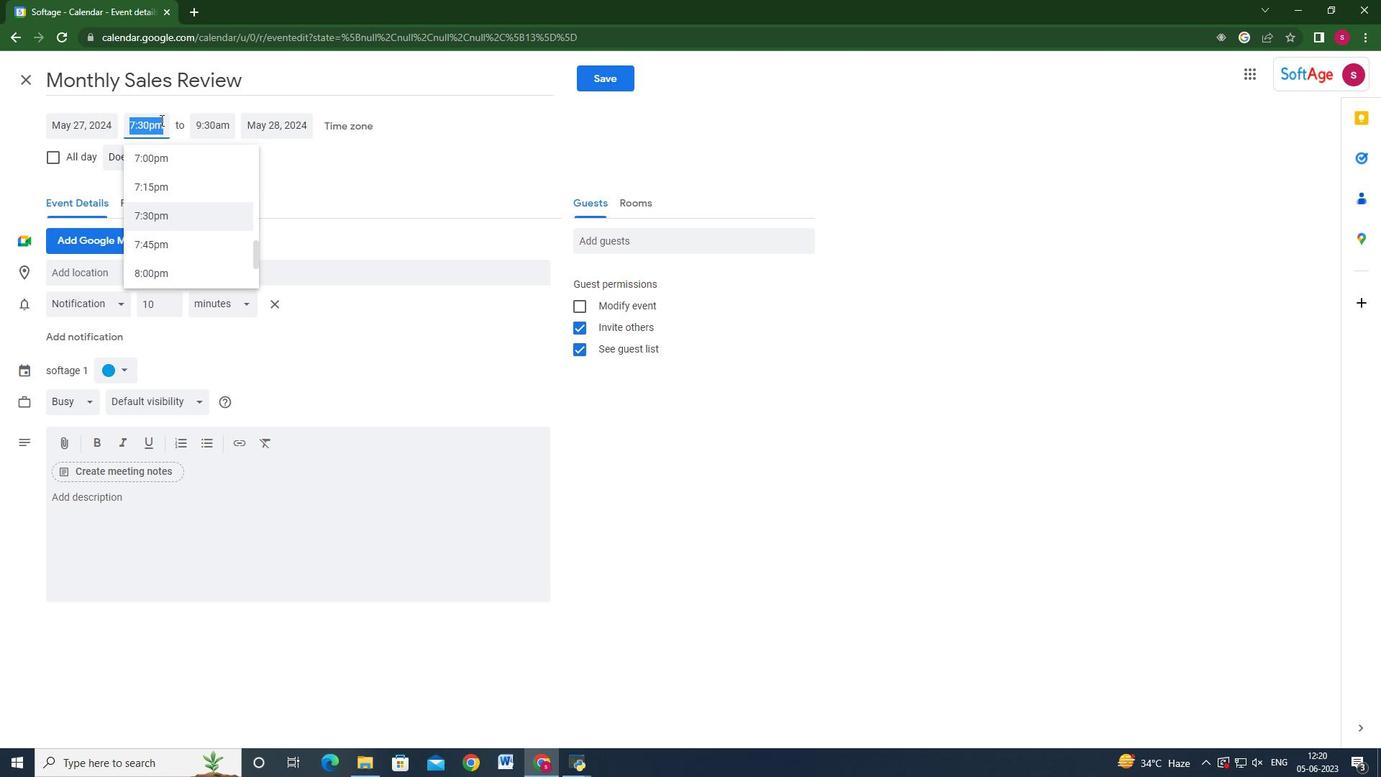
Action: Mouse moved to (176, 118)
Screenshot: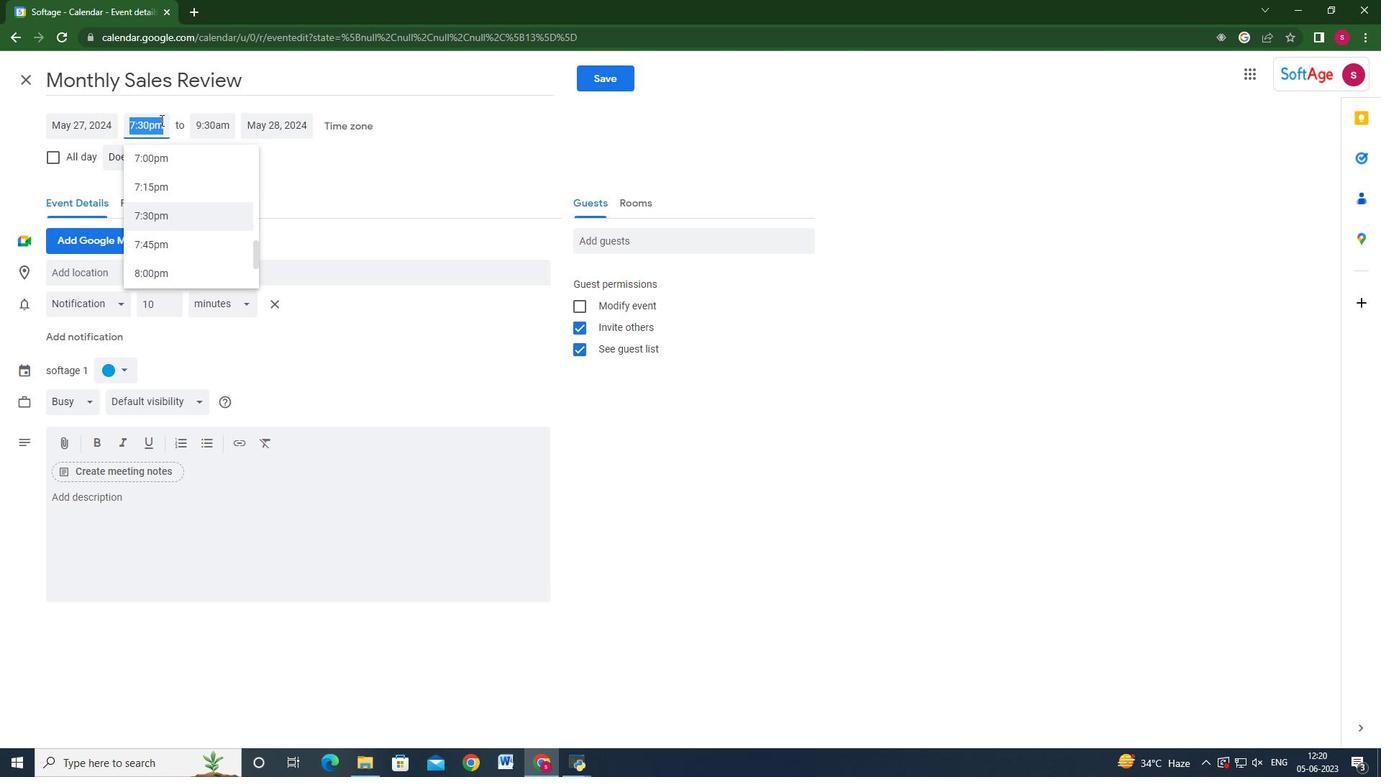 
Action: Key pressed <Key.backspace><Key.backspace>am<Key.enter>
Screenshot: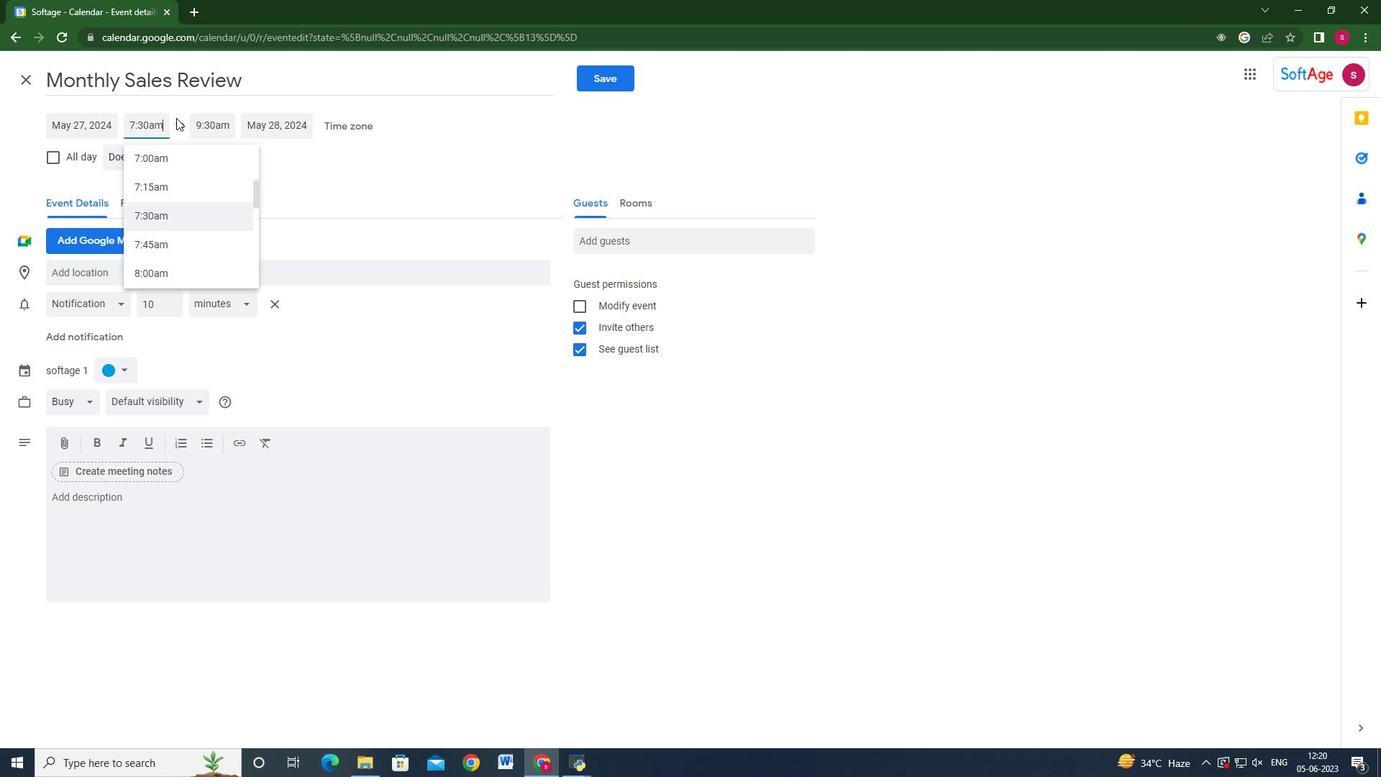 
Action: Mouse moved to (180, 498)
Screenshot: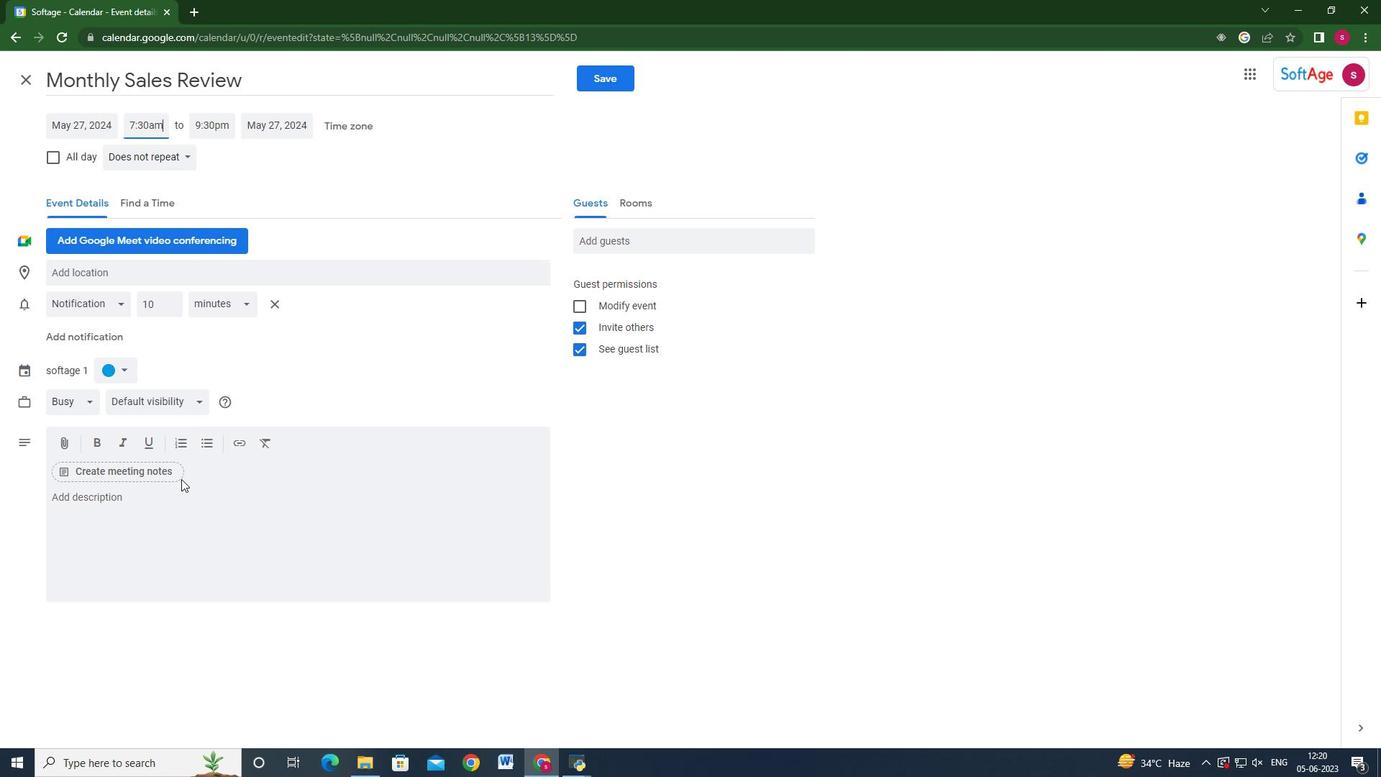 
Action: Mouse pressed left at (180, 498)
Screenshot: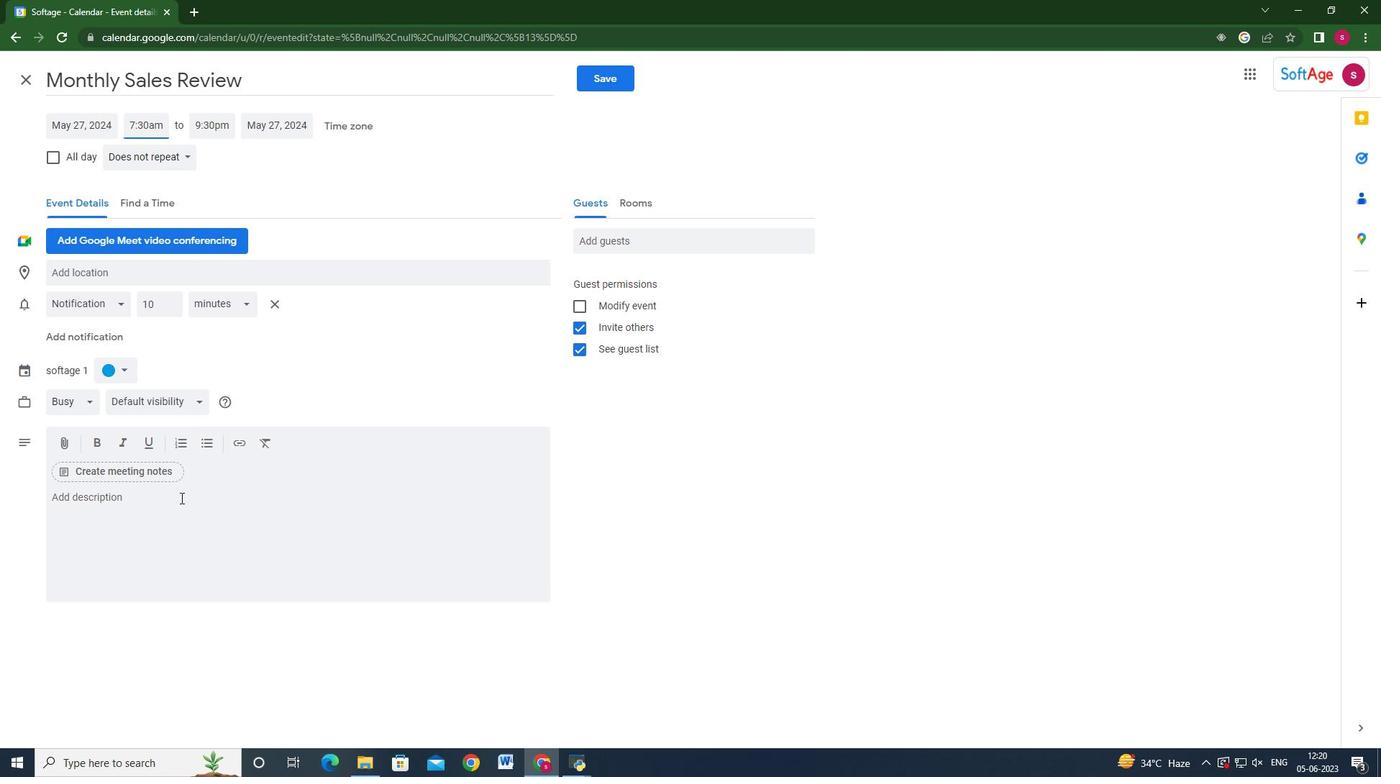 
Action: Mouse moved to (180, 498)
Screenshot: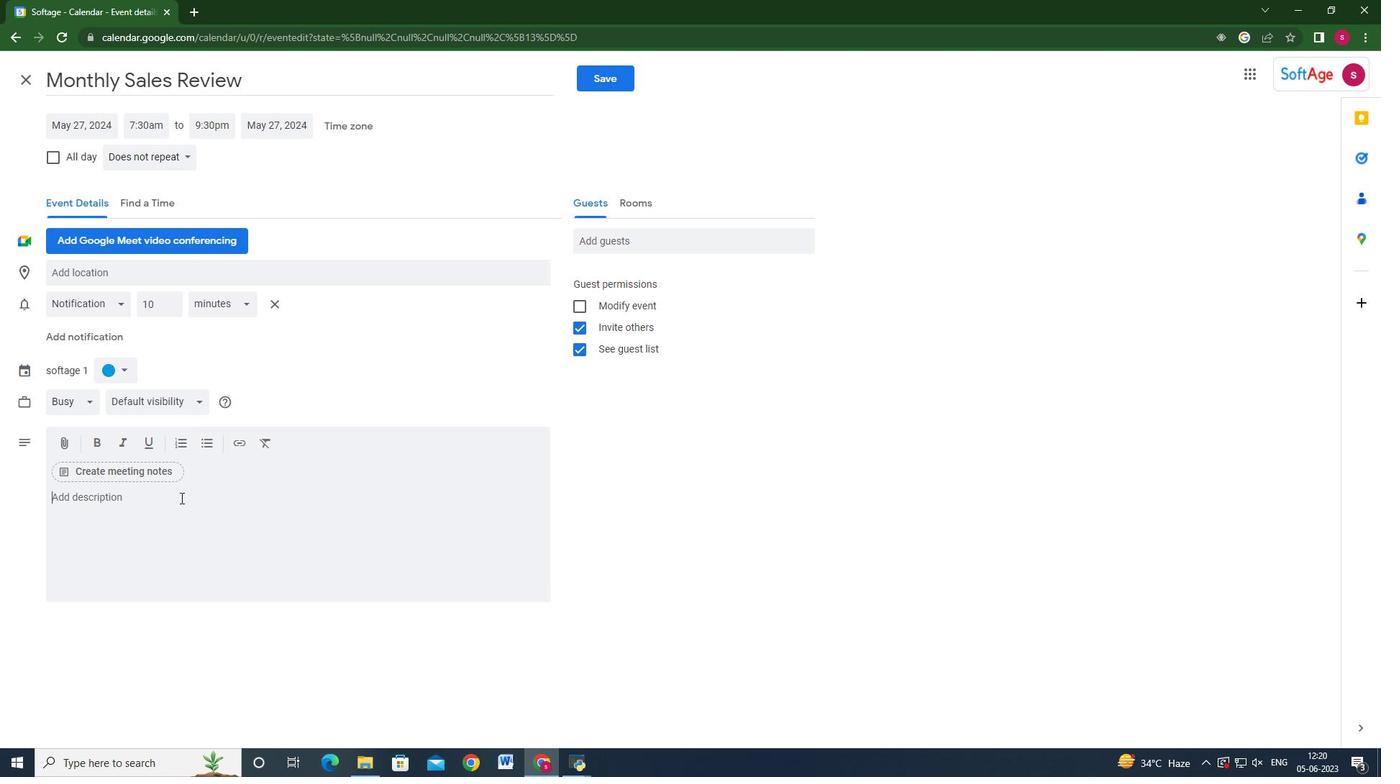 
Action: Key pressed <Key.shift>the<Key.backspace><Key.backspace><Key.backspace><Key.shift>The<Key.space>lunh<Key.backspace>ch<Key.space><Key.shift>Break<Key.space><Key.shift>Minfulness<Key.space><Key.shift_r>Session<Key.space>will<Key.space>begin<Key.left><Key.left><Key.left><Key.left><Key.left><Key.left><Key.left><Key.left><Key.left><Key.left><Key.left><Key.left><Key.left><Key.left><Key.left><Key.left><Key.left><Key.left><Key.left><Key.left><Key.left><Key.left><Key.left><Key.left><Key.left><Key.left>d<Key.right><Key.right><Key.right><Key.right><Key.right><Key.right><Key.right><Key.right><Key.right><Key.right><Key.right><Key.right><Key.right><Key.right><Key.right><Key.right><Key.right><Key.right><Key.right><Key.right><Key.right><Key.right><Key.right><Key.right><Key.right><Key.right><Key.space>with<Key.space>a<Key.space>brei<Key.backspace><Key.backspace>ief<Key.space>introduction<Key.space>to<Key.space>mindfulness<Key.space>and<Key.space>its<Key.space>benefits<Key.space>.<Key.backspace><Key.backspace>.<Key.space><Key.shift>Participants<Key.space>will<Key.space>learn<Key.space>about<Key.space>practice<Key.space>of<Key.space>being<Key.space>full<Key.space>present<Key.space>in<Key.space>the<Key.space>momeny<Key.backspace>t,<Key.space>cultivating<Key.space>awareness,<Key.space>and<Key.space>reducing<Key.space>aw<Key.backspace><Key.backspace>stress.<Key.space><Key.shift>The<Key.space>facilitator<Key.space>will<Key.space>create<Key.space>a<Key.space>space<Key.space><Key.backspace><Key.backspace><Key.backspace><Key.backspace>f<Key.backspace><Key.backspace>afe<Key.space>and<Key.space>supportive<Key.space>environment,<Key.space>ensuring<Key.space>that<Key.space>participants<Key.space>fell<Key.backspace><Key.backspace>el<Key.space>comfortable<Key.space>throught<Key.backspace>out<Key.space>the<Key.space>session<Key.space>s<Key.backspace><Key.space><Key.backspace>.<Key.space>
Screenshot: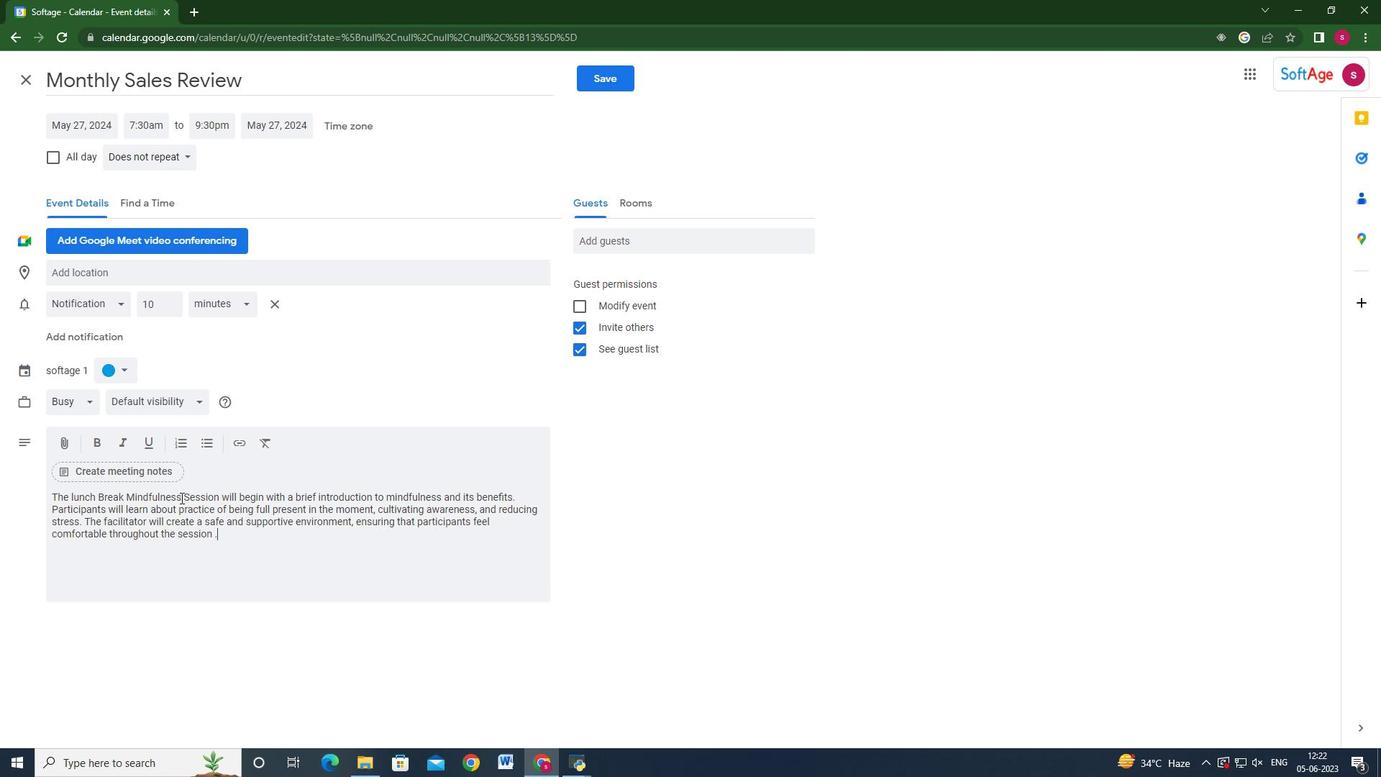 
Action: Mouse moved to (118, 379)
Screenshot: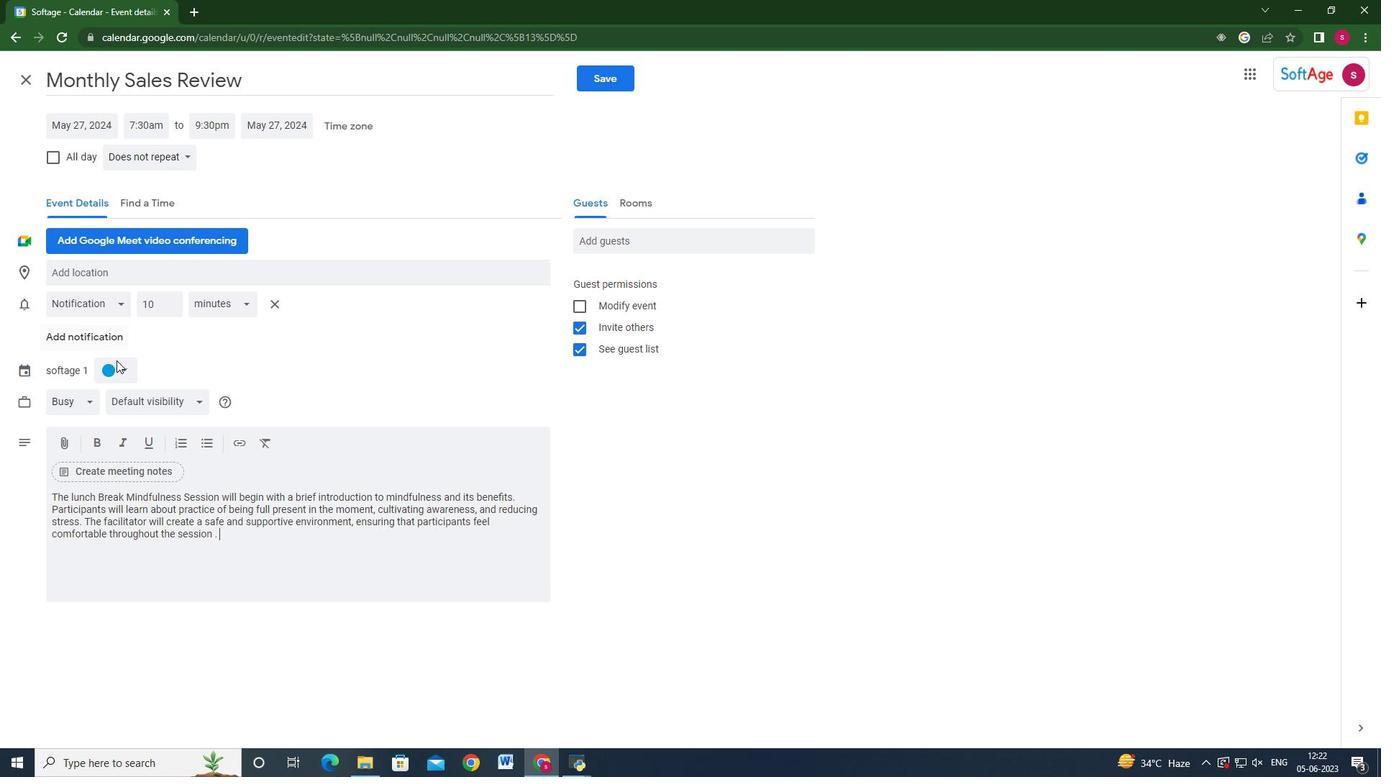 
Action: Mouse pressed left at (118, 379)
Screenshot: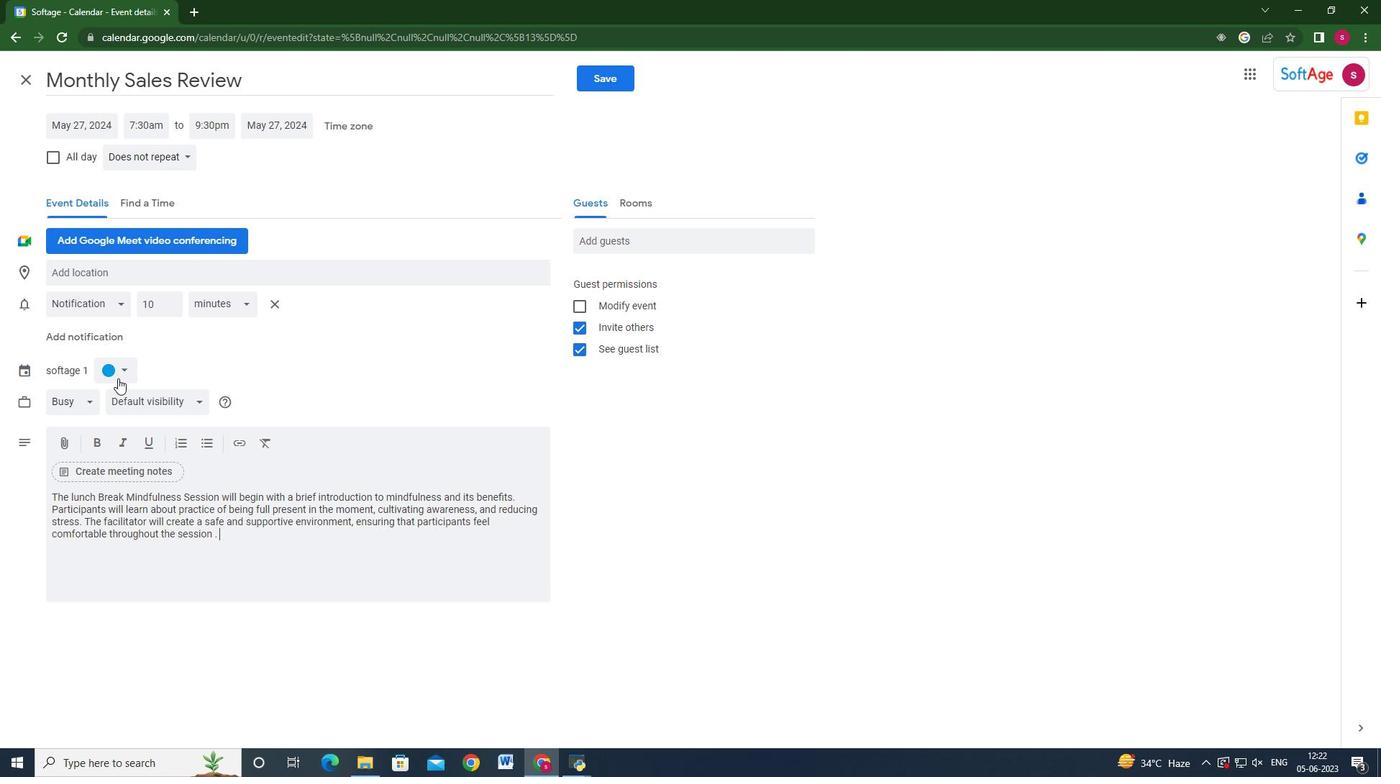 
Action: Mouse moved to (125, 369)
Screenshot: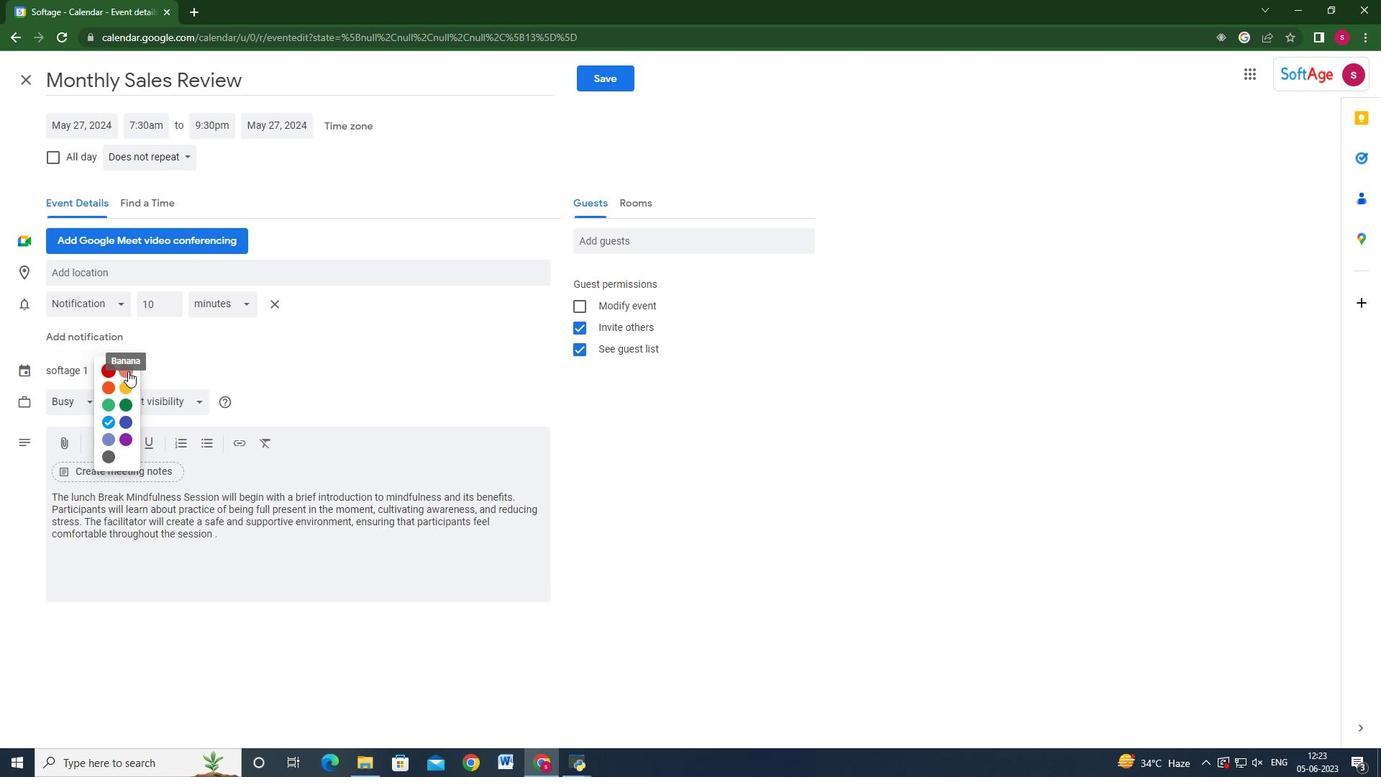 
Action: Mouse pressed left at (125, 369)
Screenshot: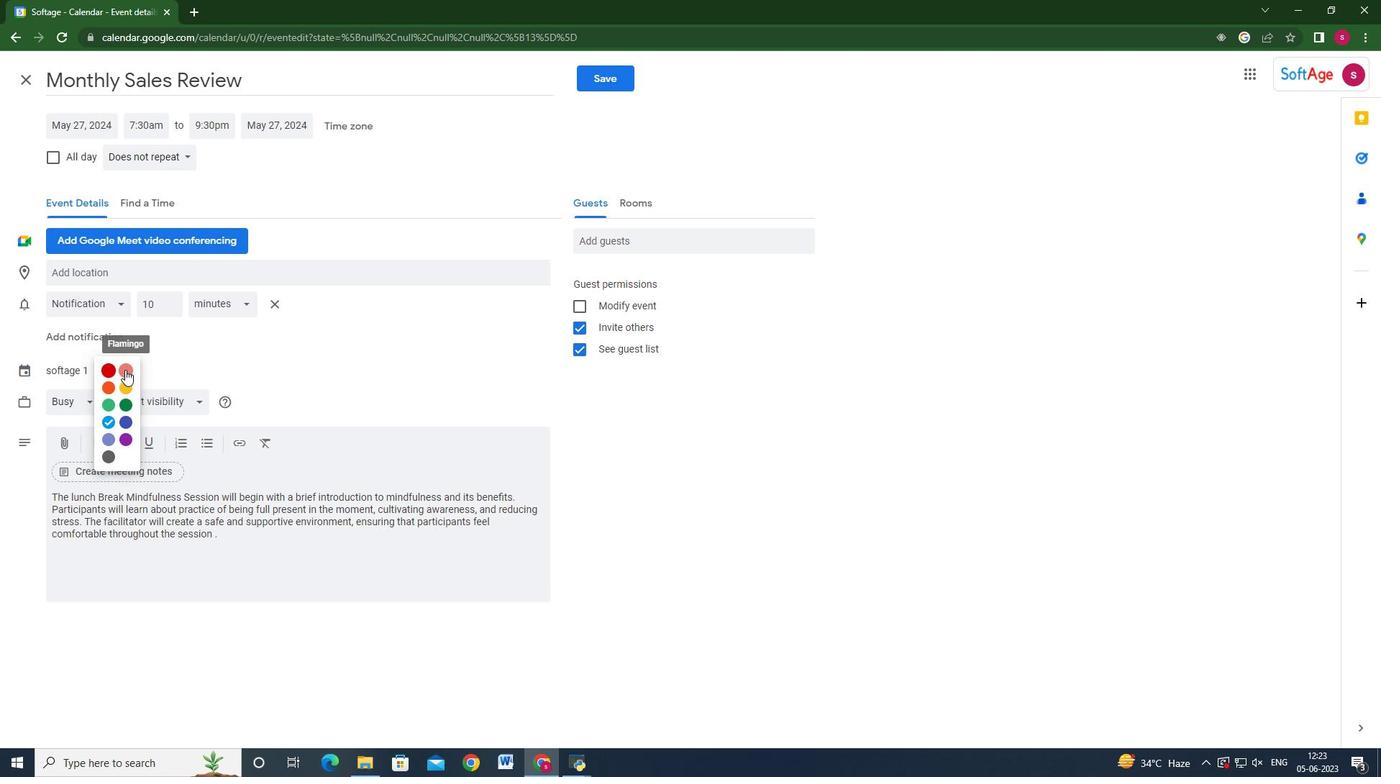 
Action: Mouse moved to (157, 274)
Screenshot: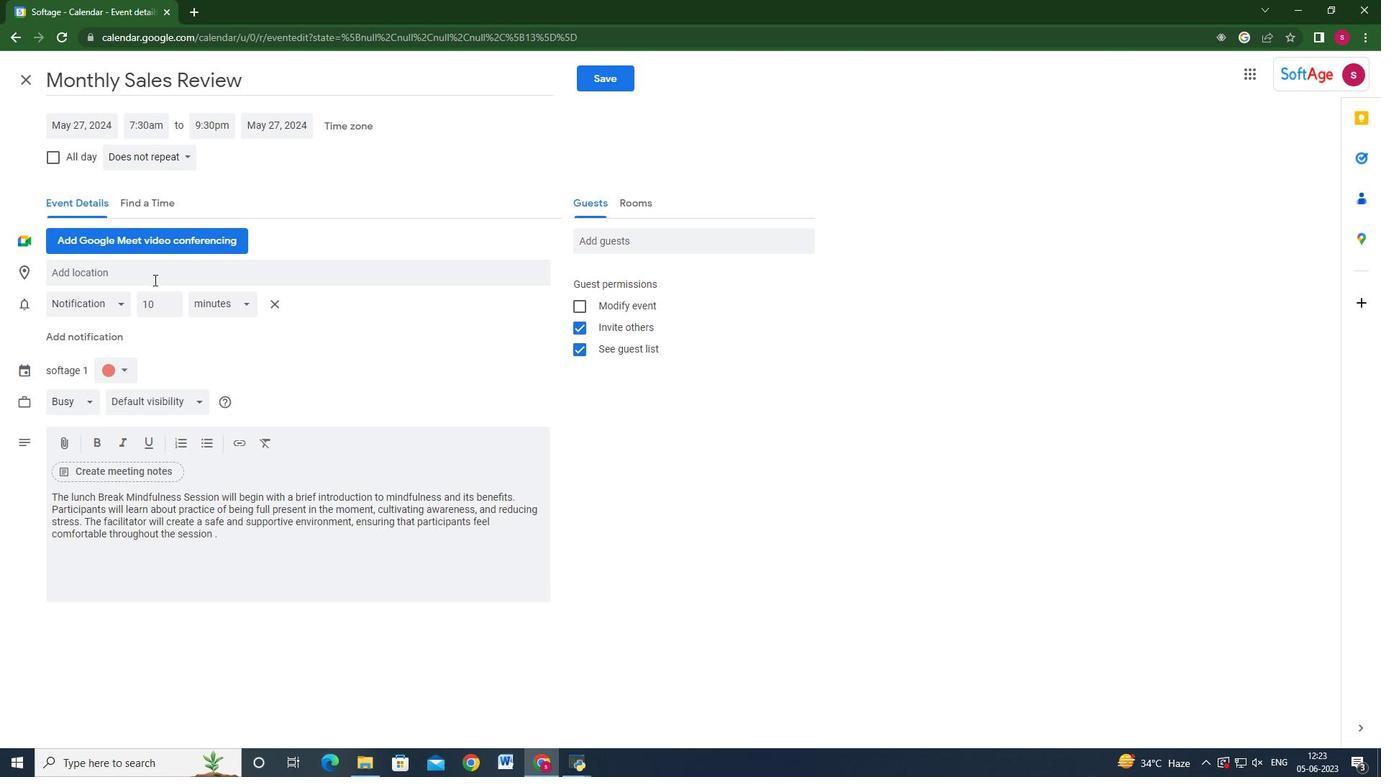
Action: Mouse pressed left at (157, 274)
Screenshot: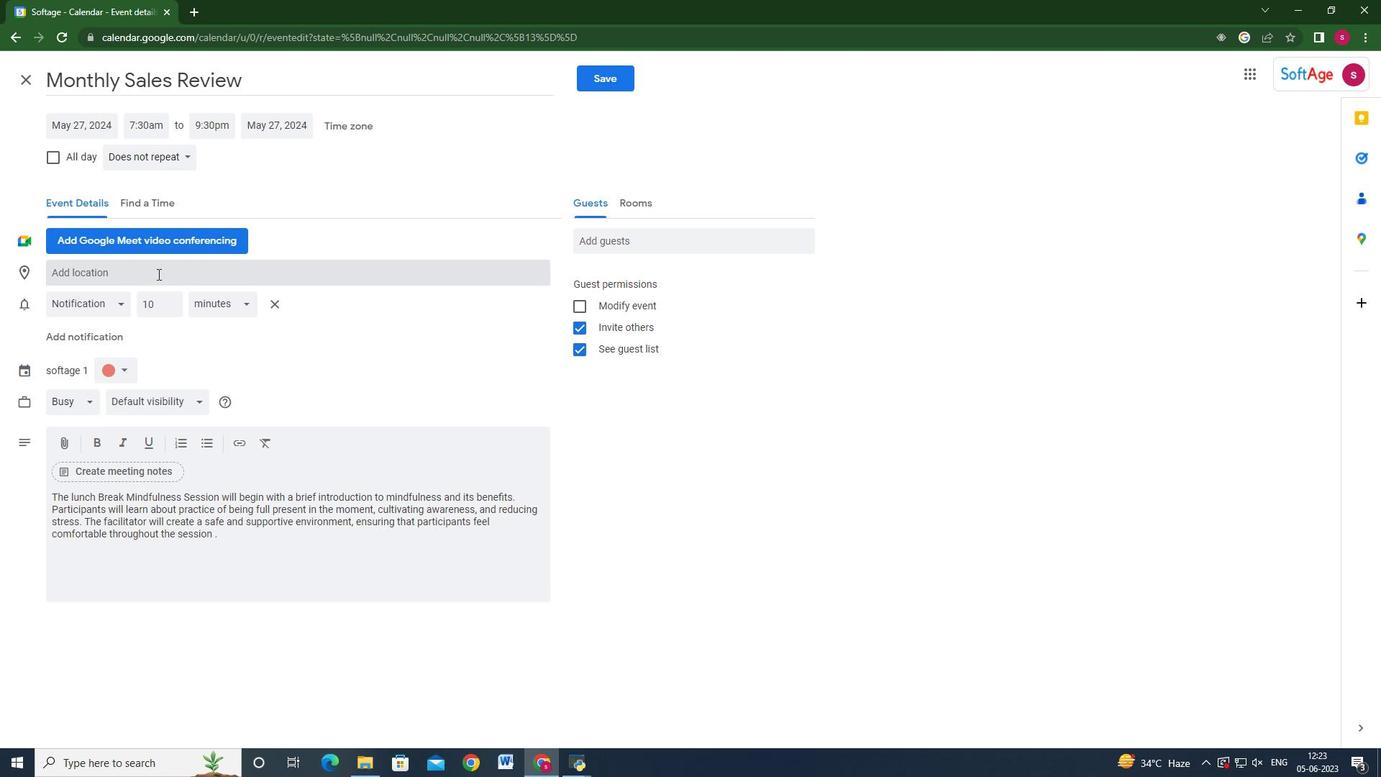 
Action: Key pressed 123<Key.space><Key.shift_r>Alhambra<Key.space><Key.shift><Key.backspace>,<Key.space><Key.shift_r>Granda<Key.backspace><Key.backspace>ada<Key.space><Key.backspace>m<Key.backspace>,<Key.space><Key.shift_r>Spain
Screenshot: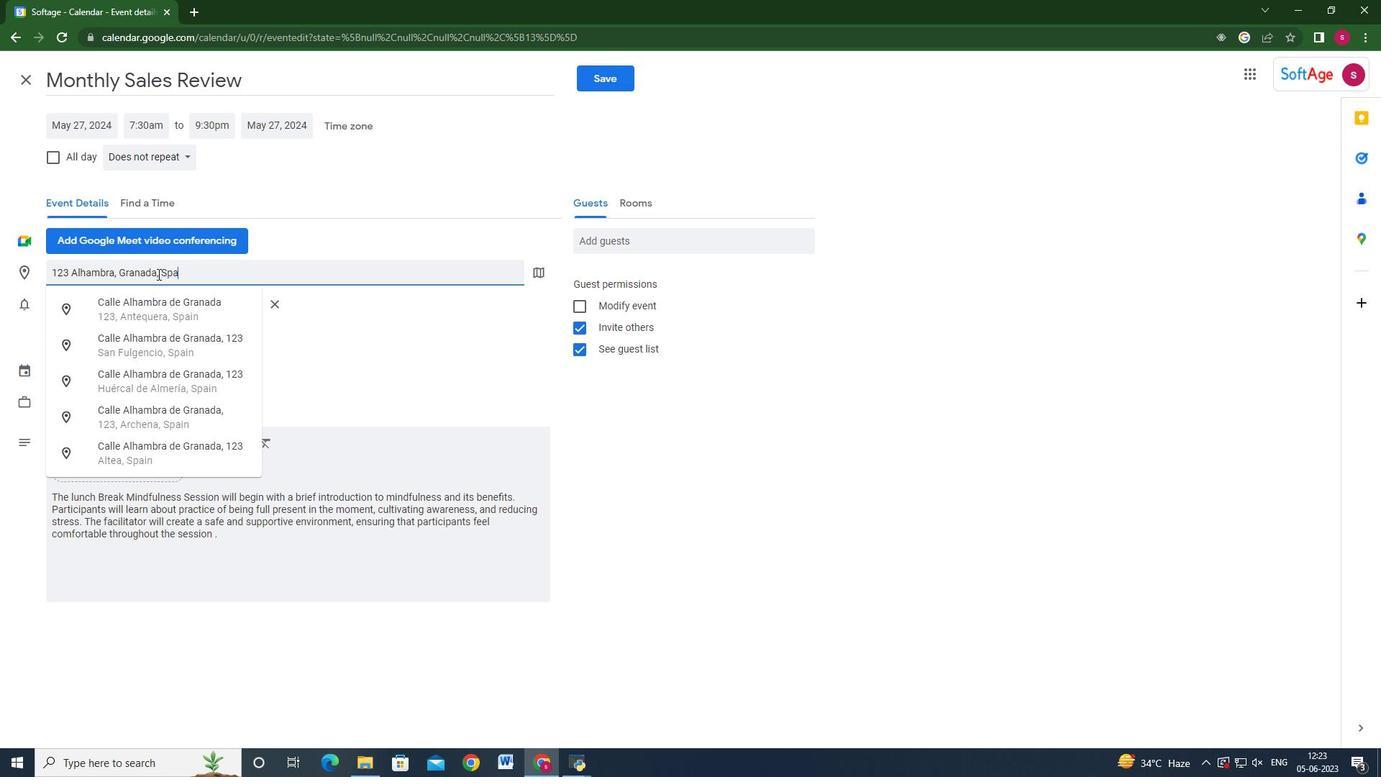 
Action: Mouse moved to (653, 238)
Screenshot: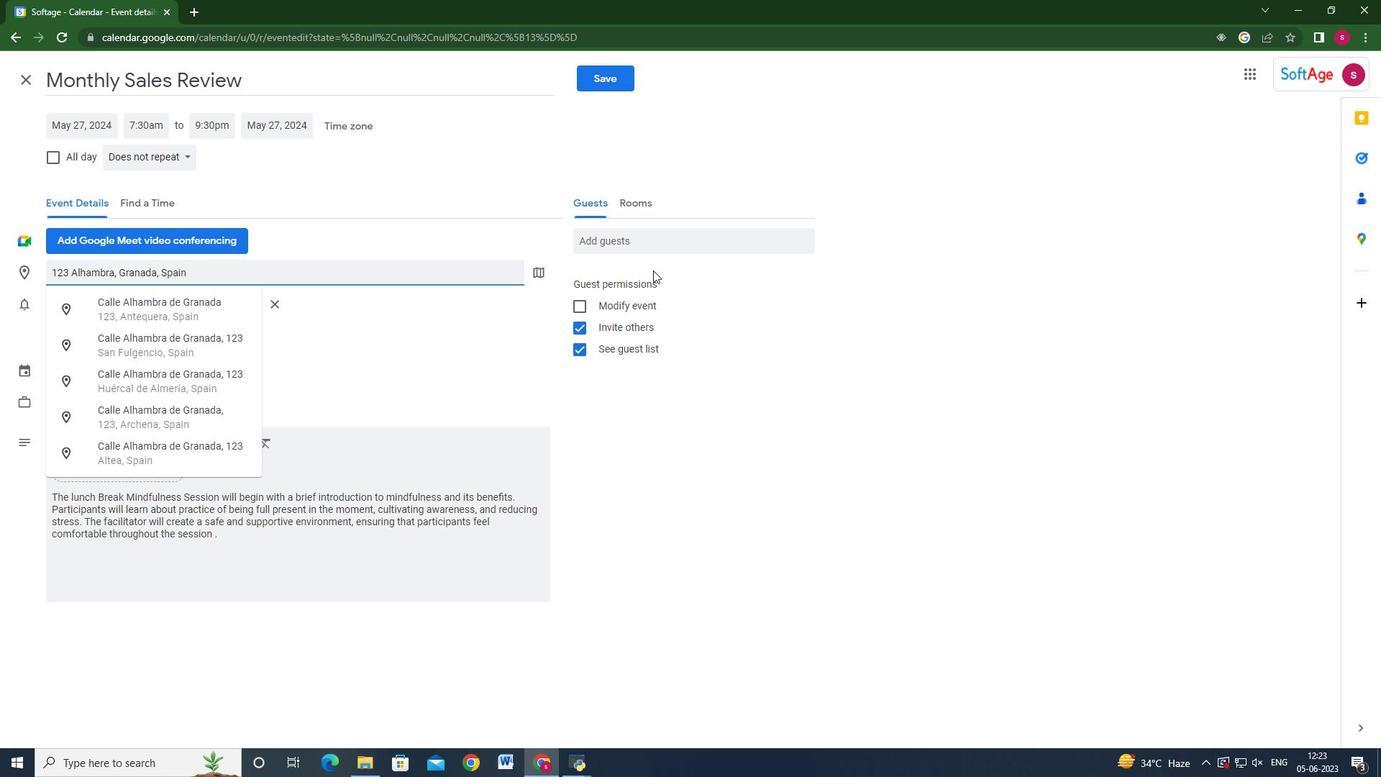 
Action: Mouse pressed left at (653, 238)
Screenshot: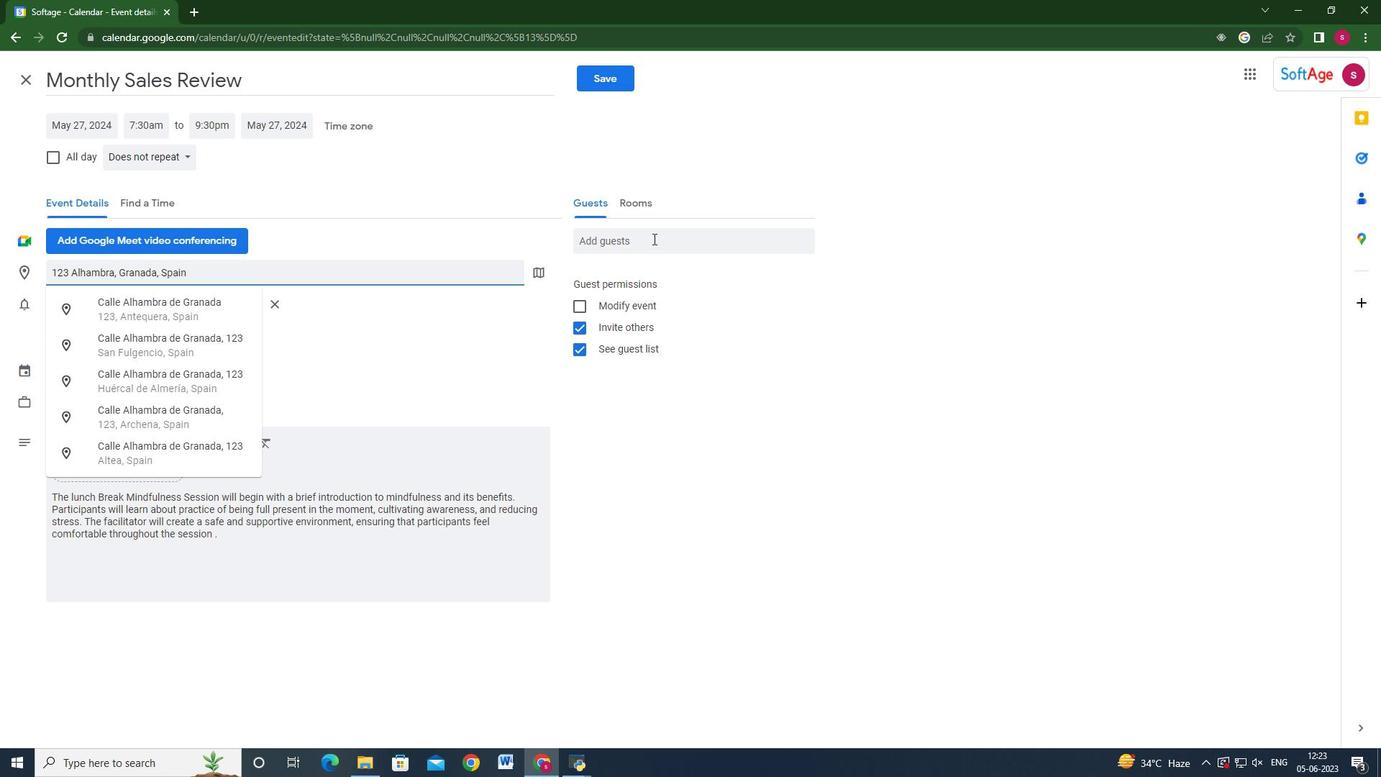 
Action: Key pressed softage.2<Key.shift_r>@softage.net<Key.enter>softage.3<Key.shift_r>@softage.net<Key.enter>
Screenshot: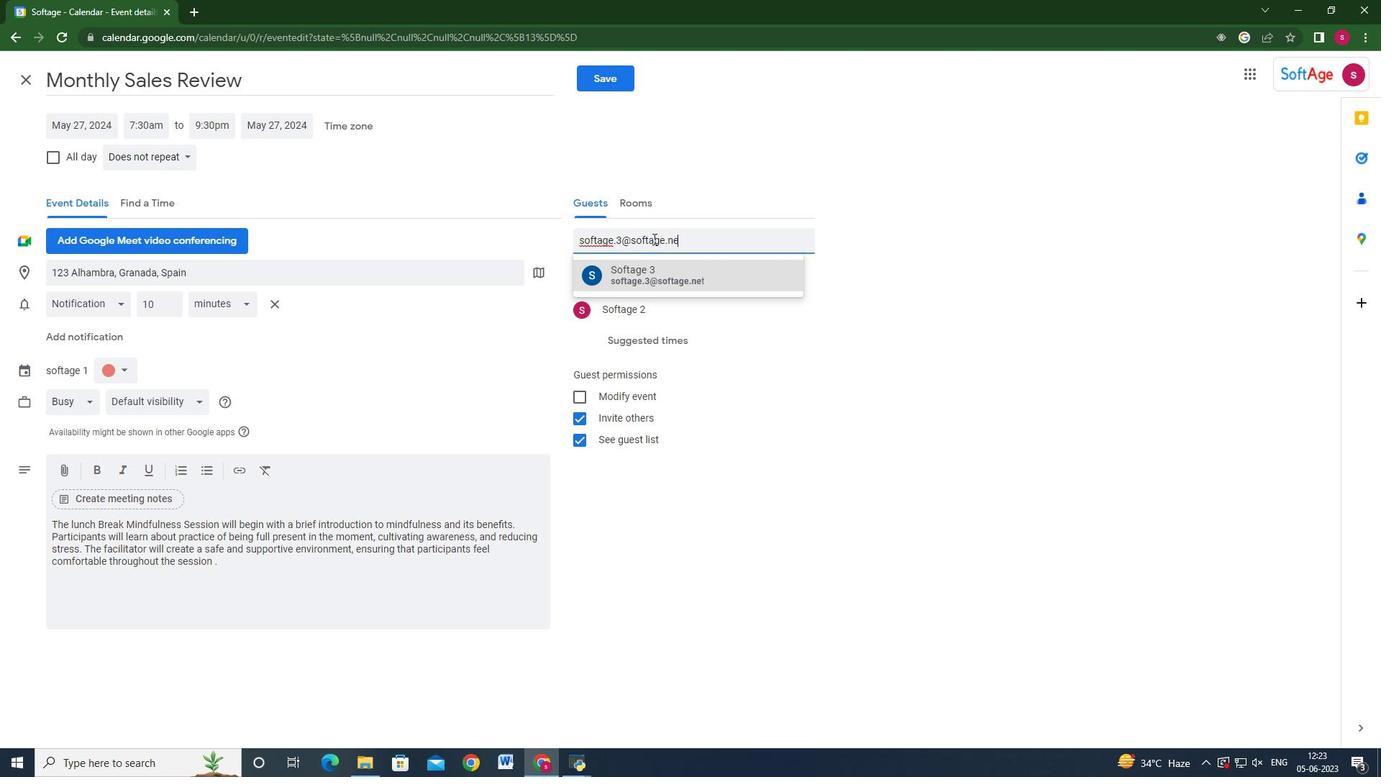 
Action: Mouse moved to (127, 164)
Screenshot: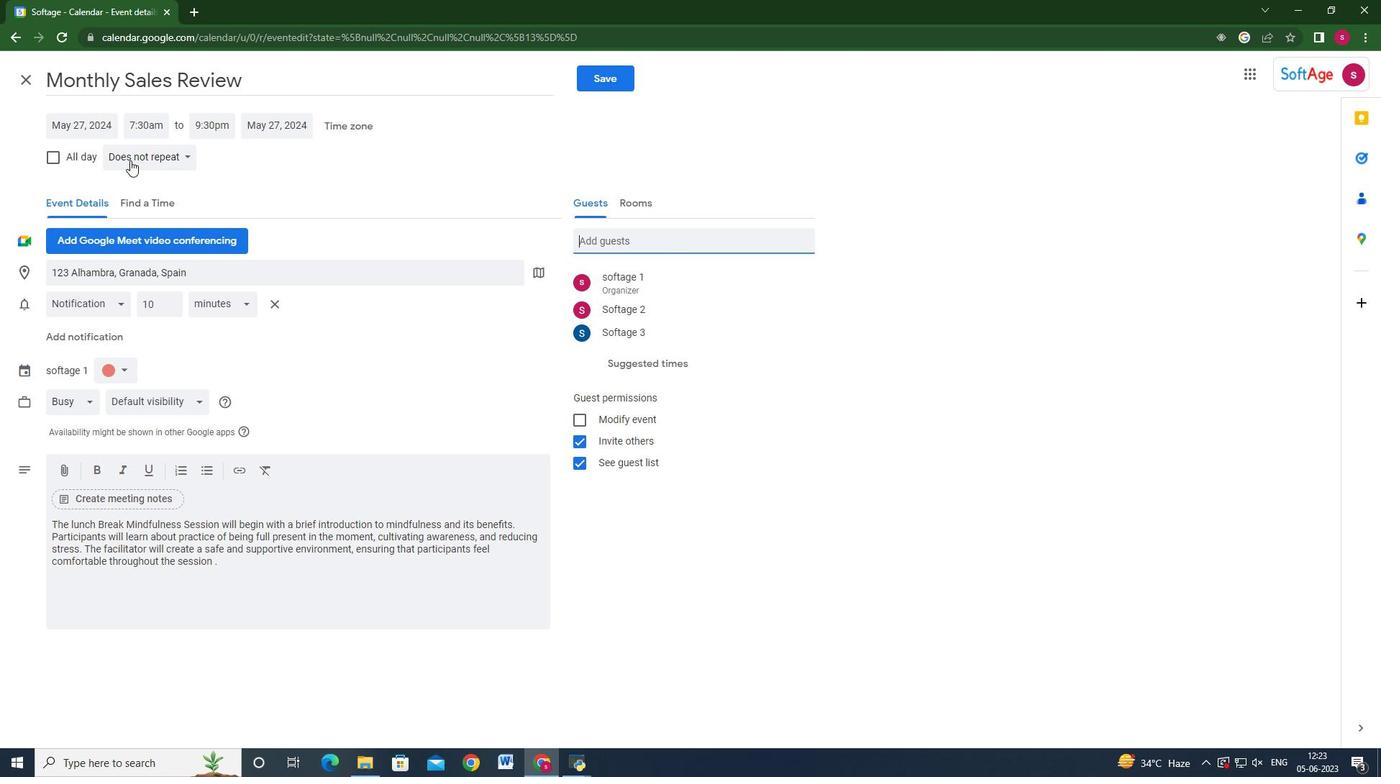 
Action: Mouse pressed left at (127, 164)
Screenshot: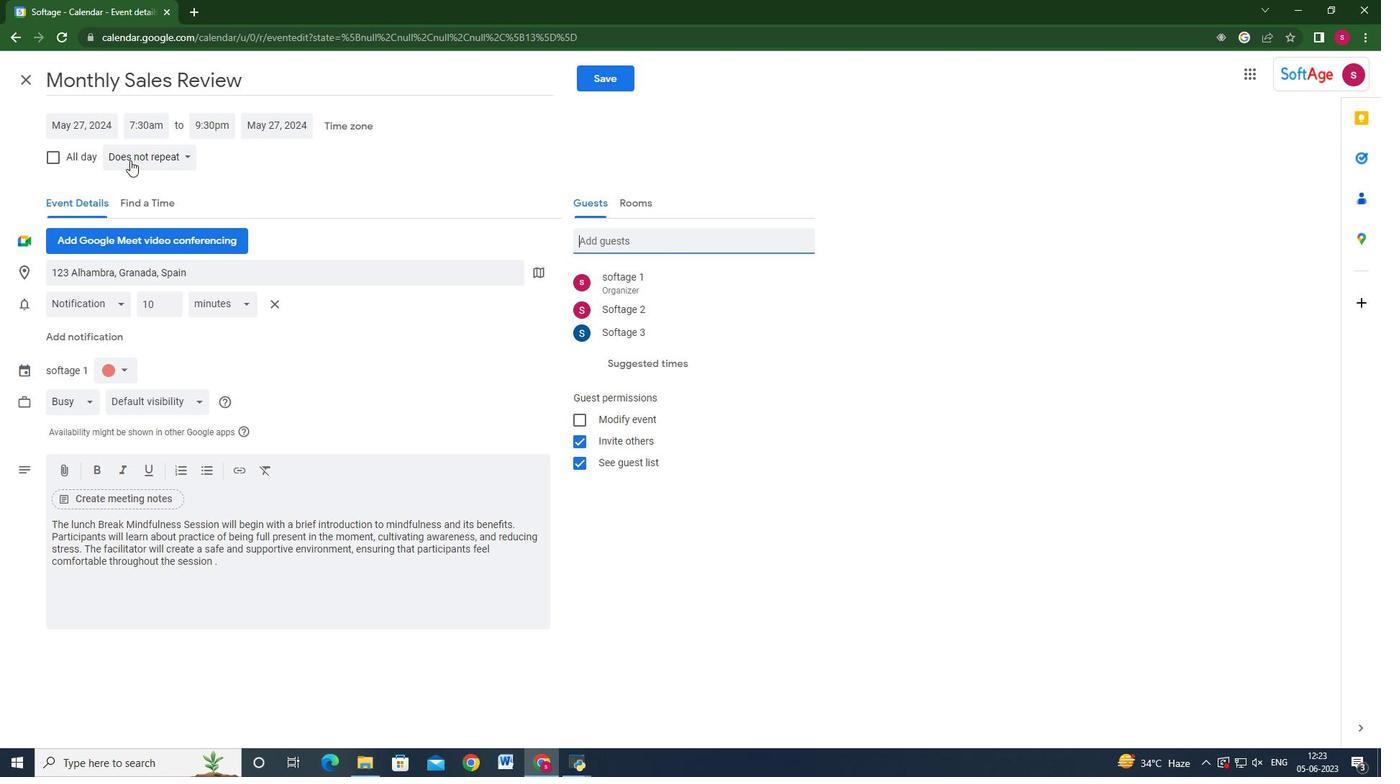 
Action: Mouse moved to (128, 179)
Screenshot: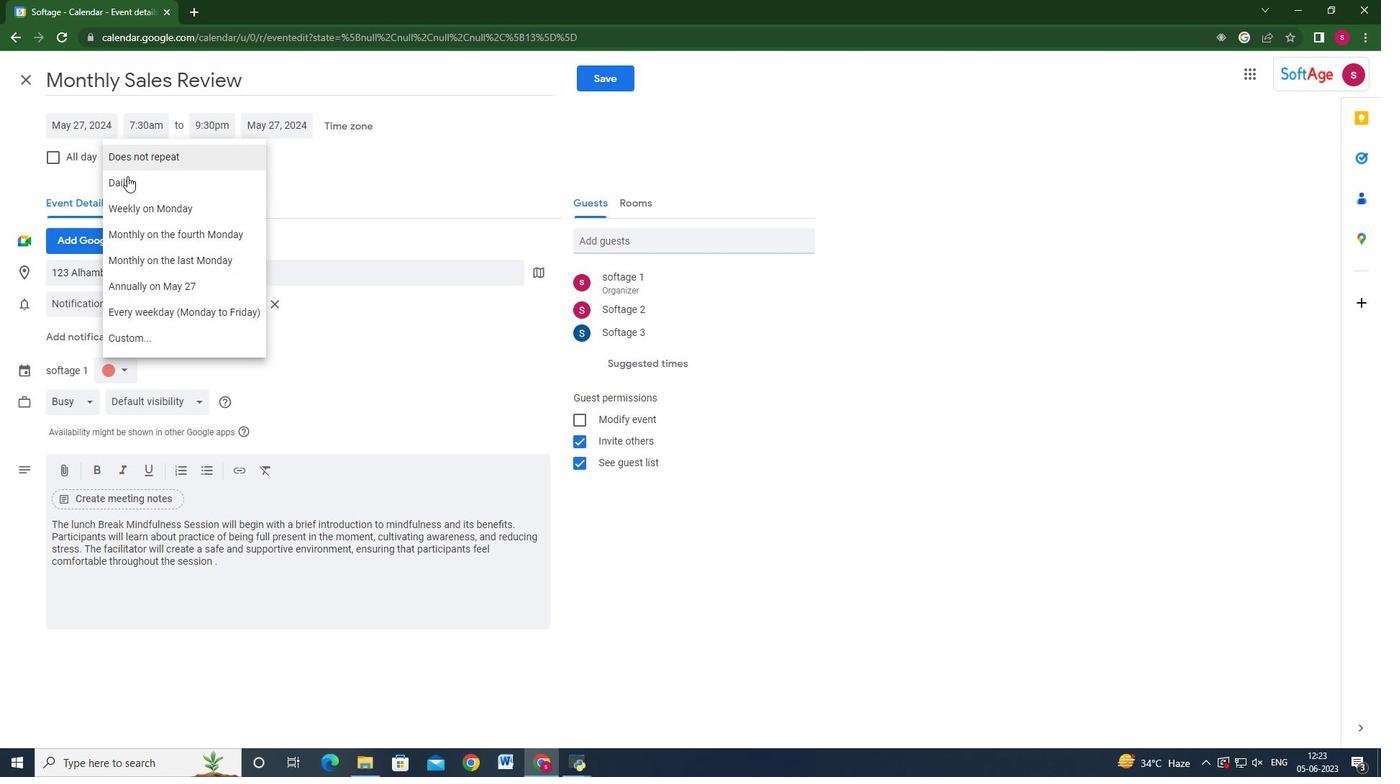 
Action: Mouse pressed left at (128, 179)
Screenshot: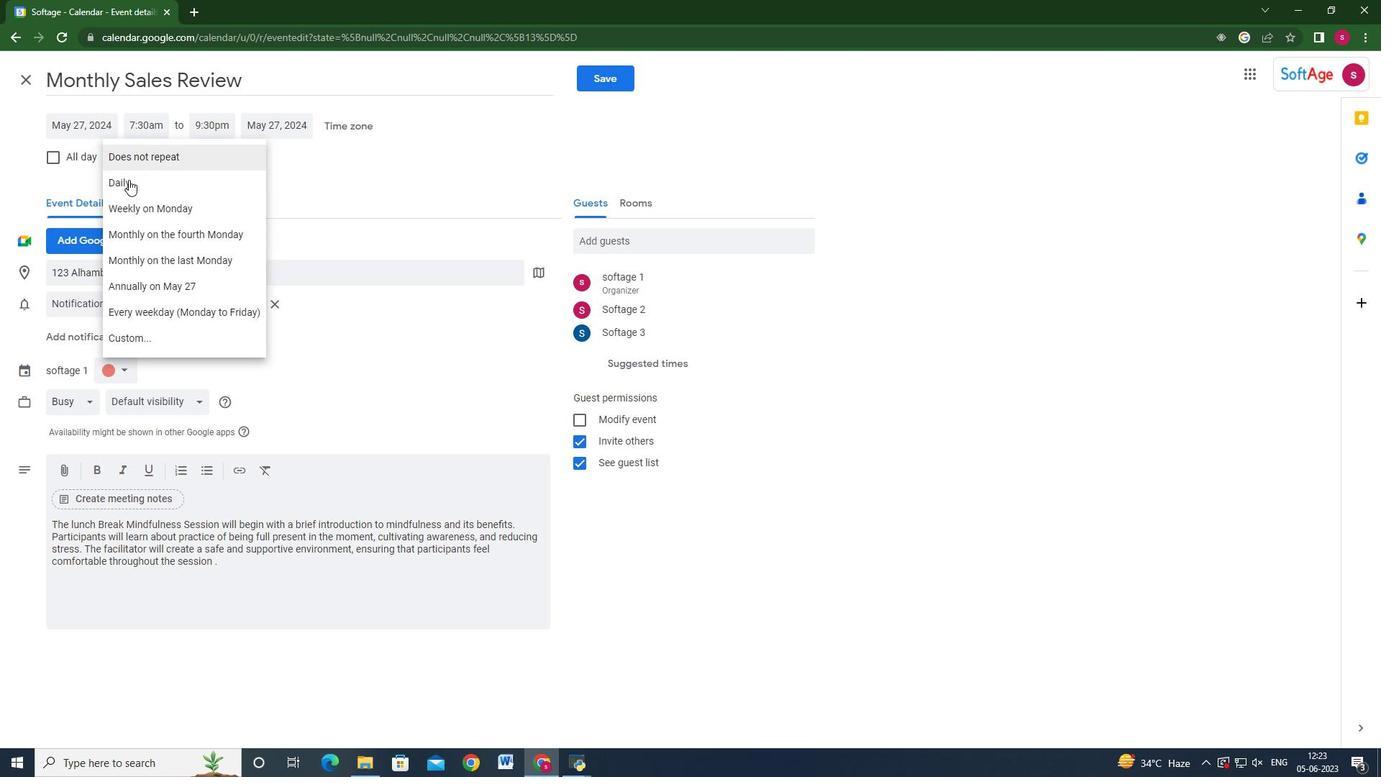 
Action: Mouse moved to (604, 74)
Screenshot: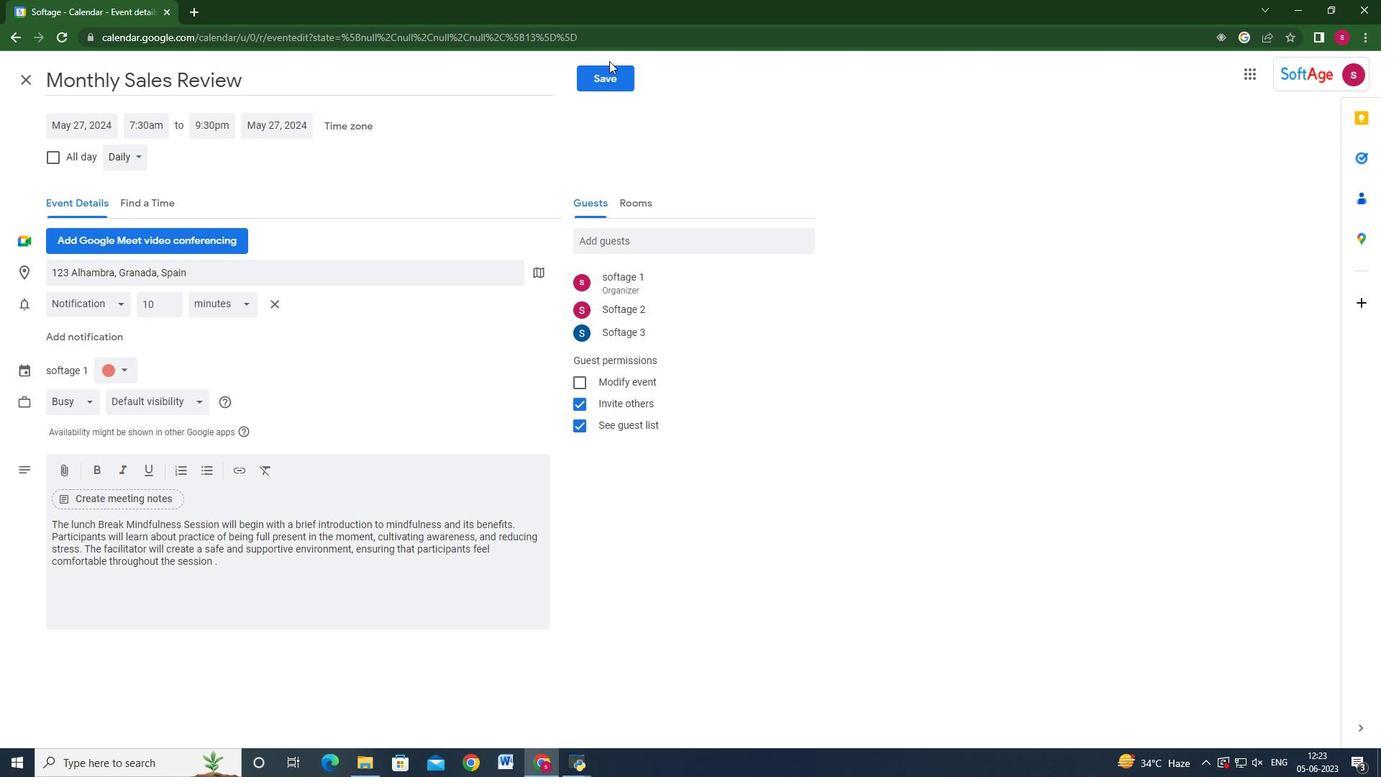 
Action: Mouse pressed left at (604, 74)
Screenshot: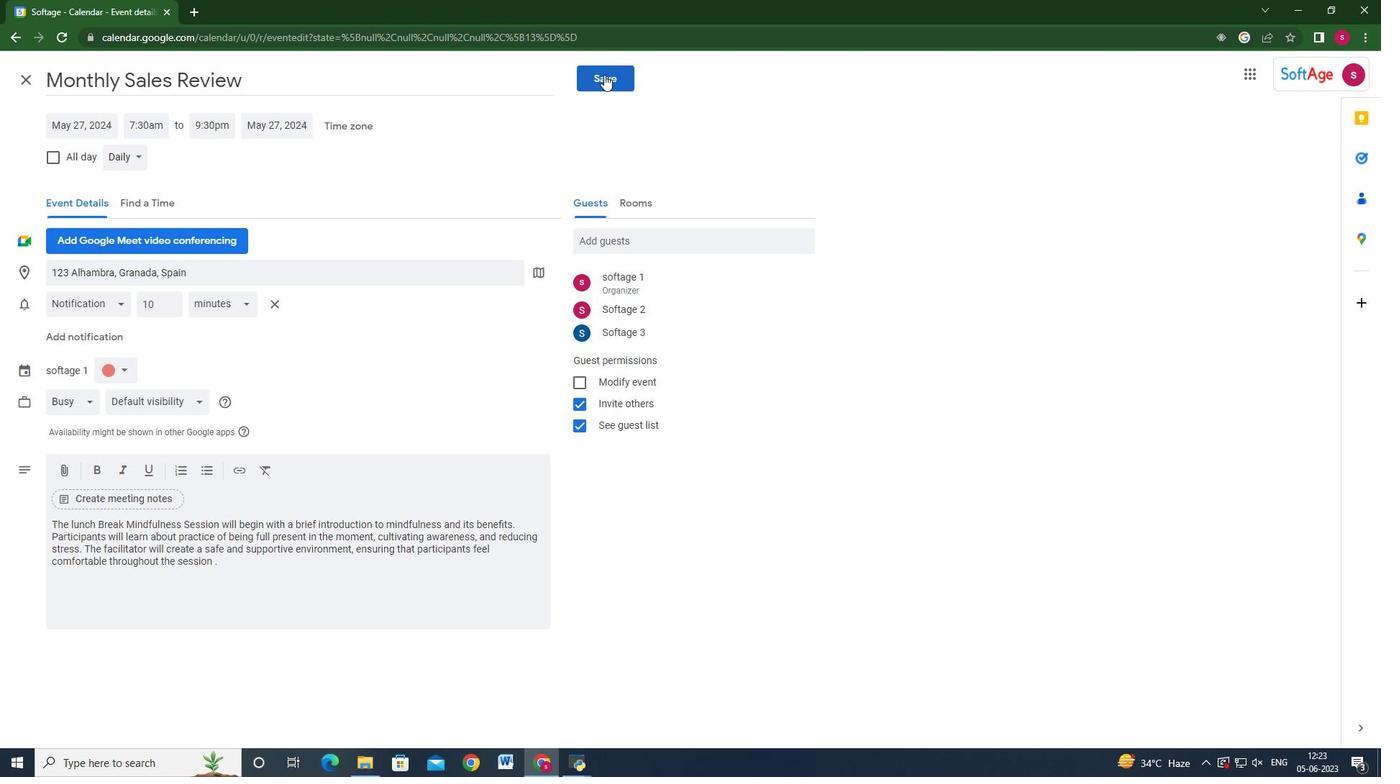 
Action: Mouse moved to (827, 431)
Screenshot: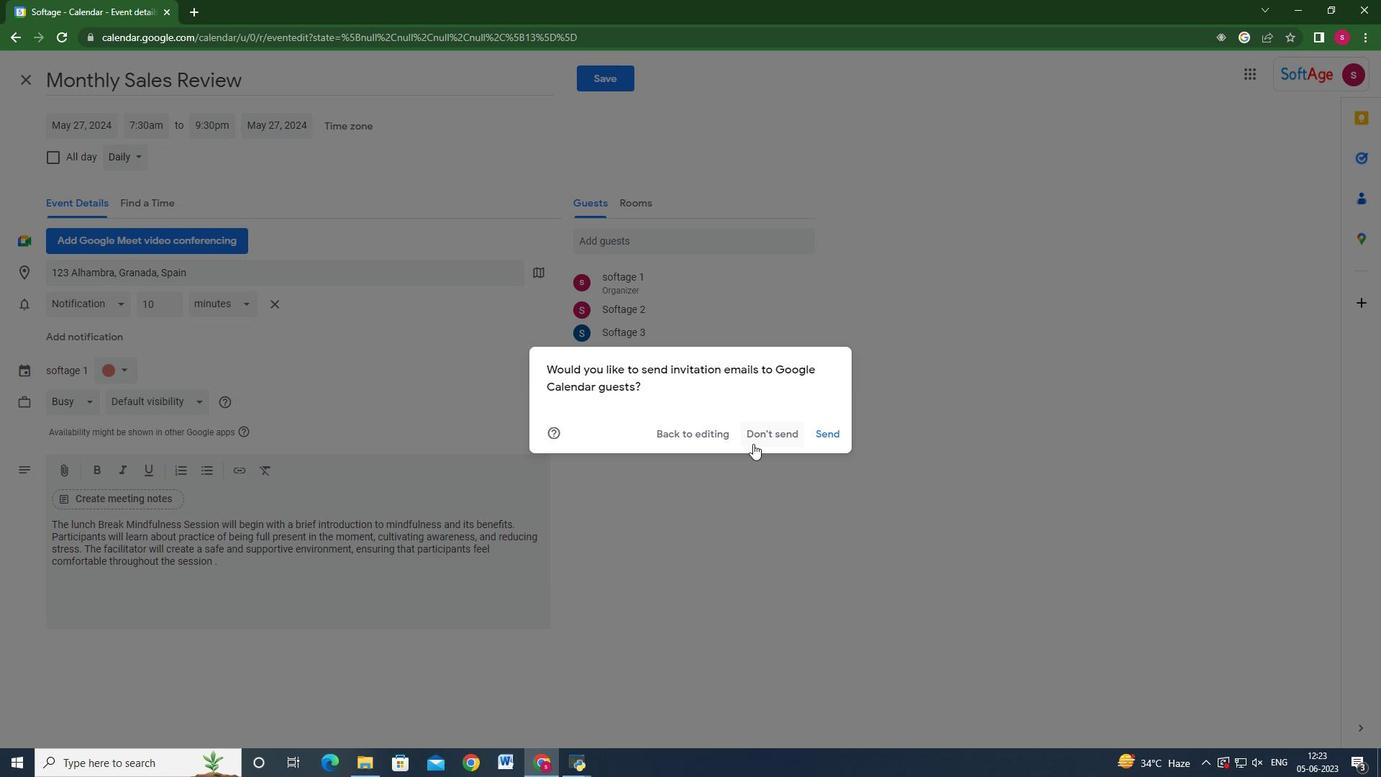 
Action: Mouse pressed left at (827, 431)
Screenshot: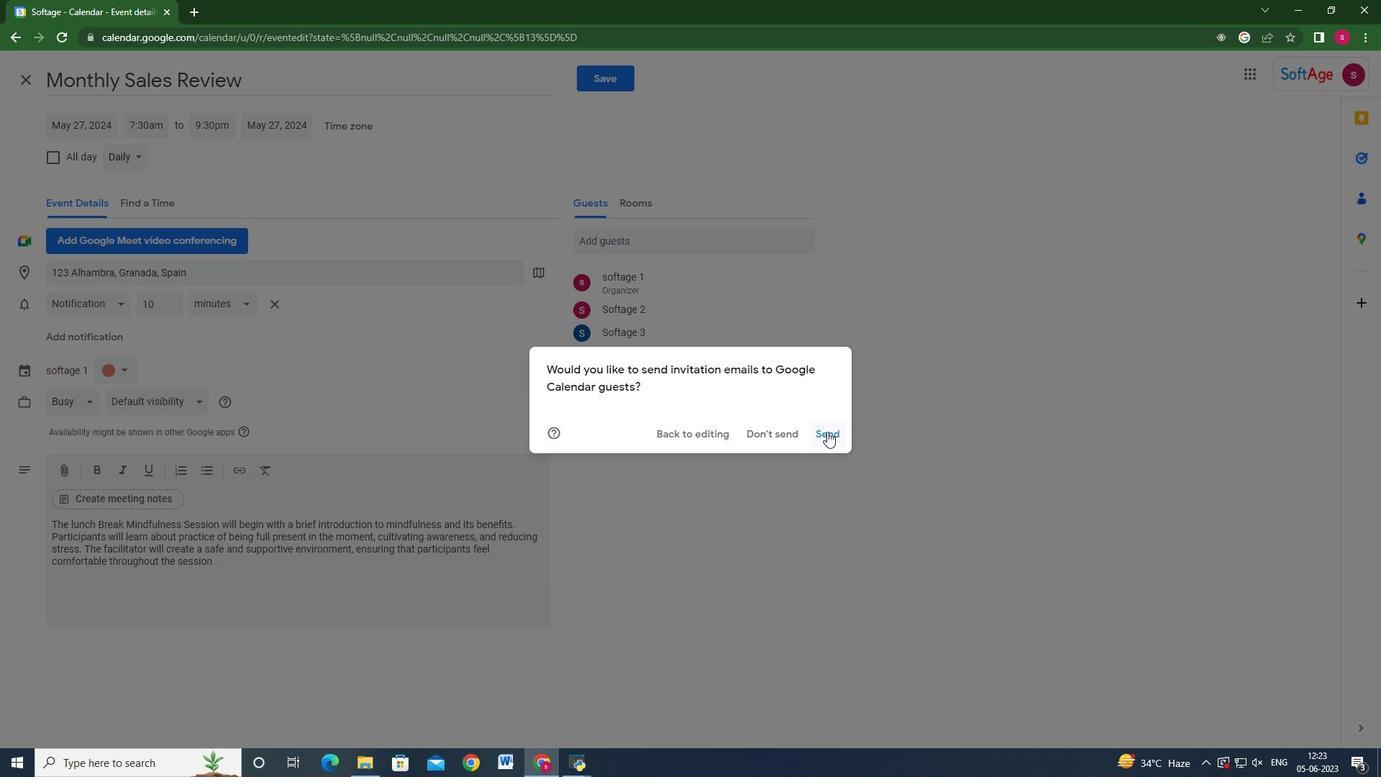 
Action: Mouse moved to (1260, 525)
Screenshot: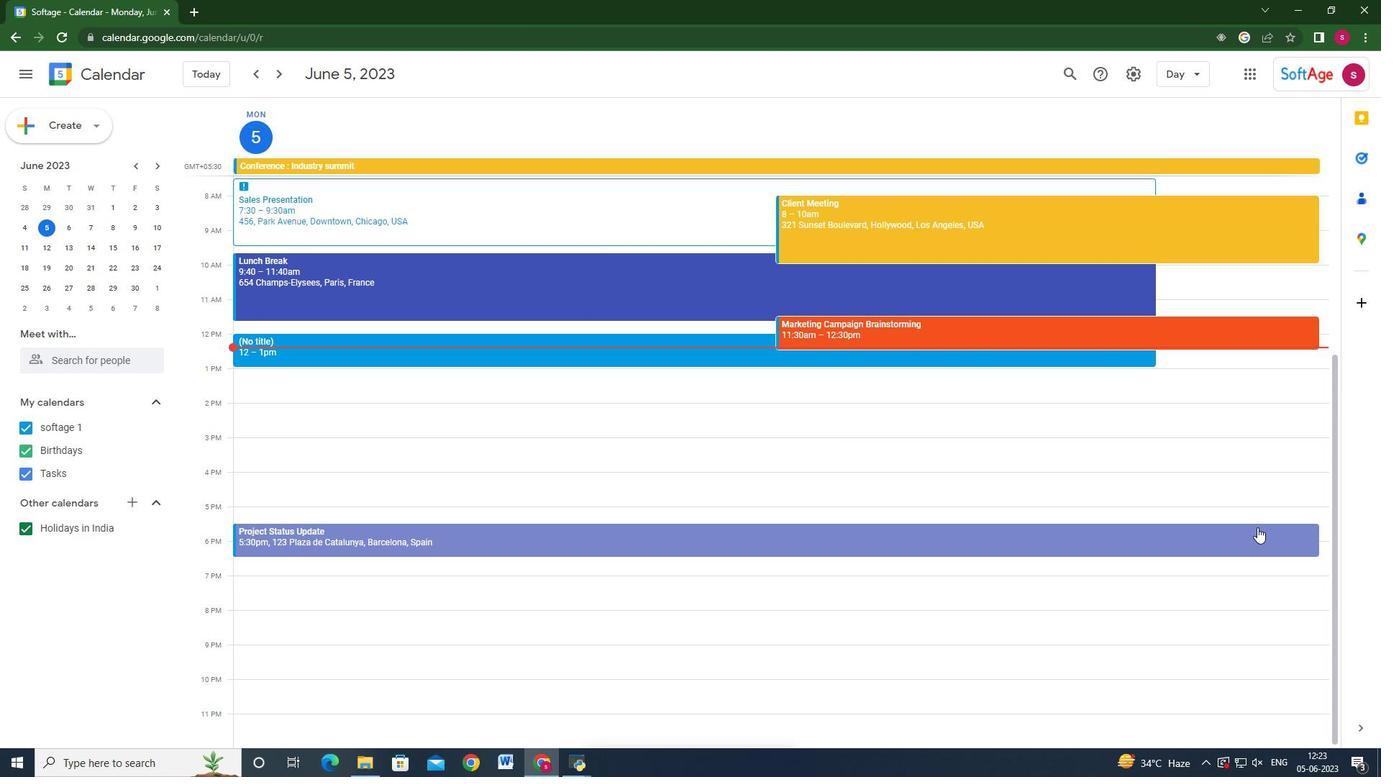 
